 Task: Search one way flight ticket for 5 adults, 2 children, 1 infant in seat and 2 infants on lap in economy from Monterey: Monterey Regional Airport (was Monterey Peninsula Airport) to Wilmington: Wilmington International Airport on 8-6-2023. Choice of flights is Royal air maroc. Number of bags: 2 carry on bags. Price is upto 72000. Outbound departure time preference is 17:30.
Action: Mouse moved to (320, 128)
Screenshot: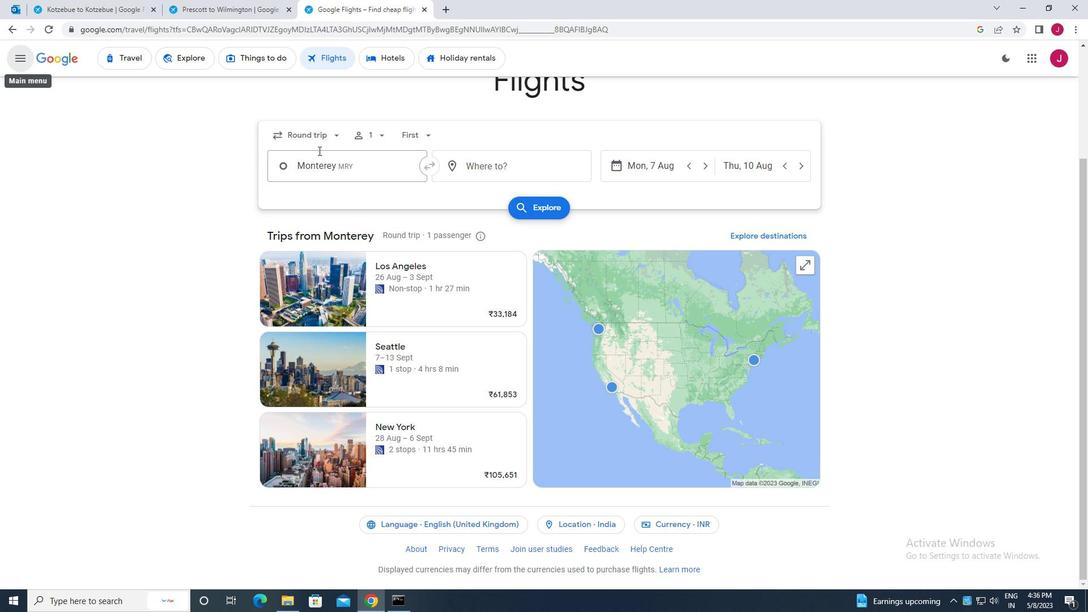 
Action: Mouse pressed left at (320, 128)
Screenshot: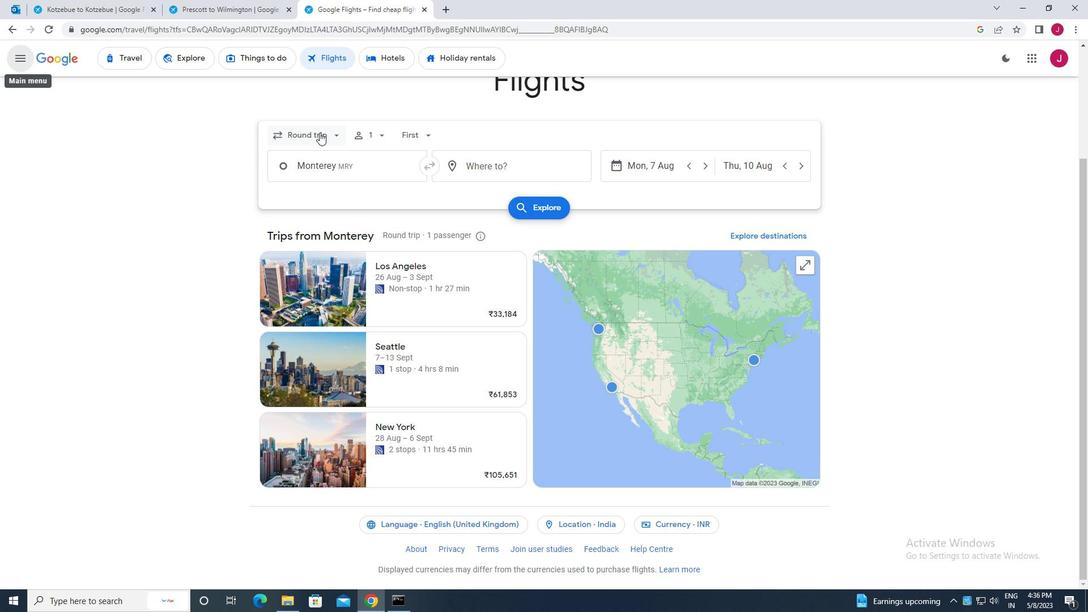 
Action: Mouse moved to (330, 183)
Screenshot: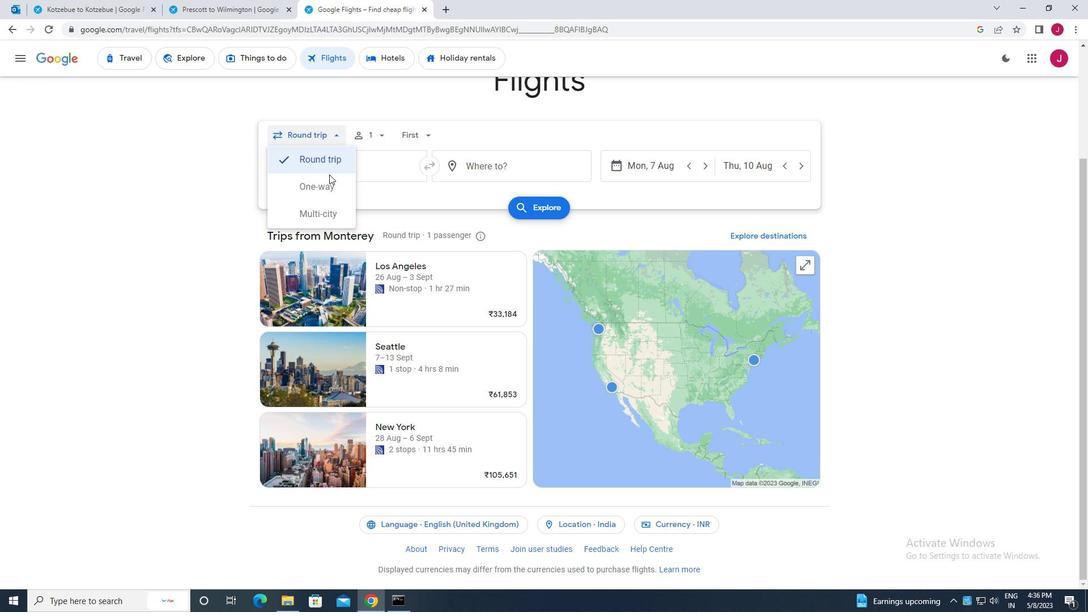 
Action: Mouse pressed left at (330, 183)
Screenshot: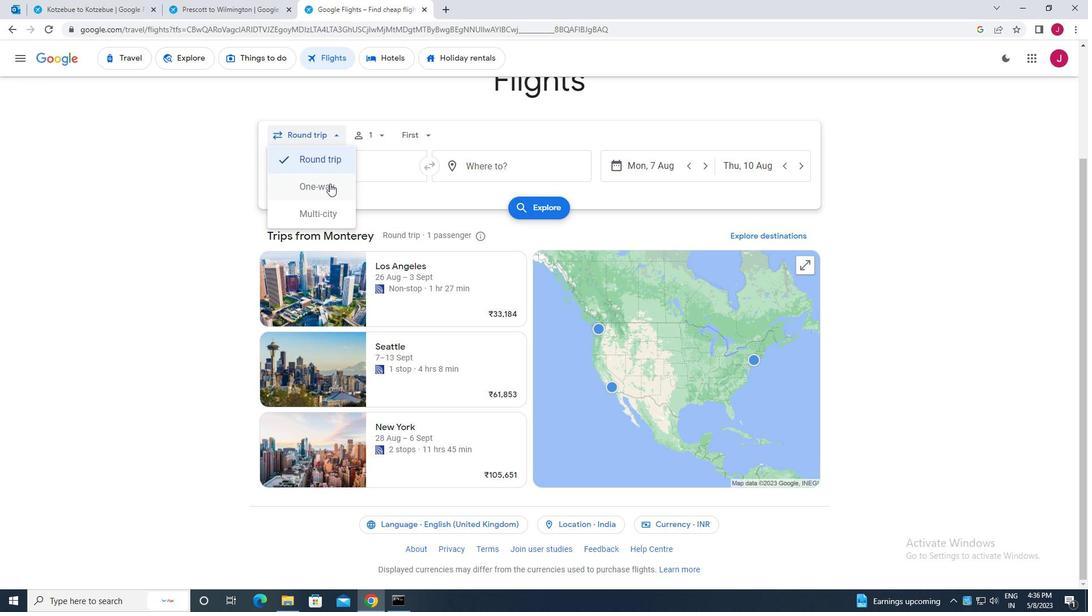 
Action: Mouse moved to (375, 136)
Screenshot: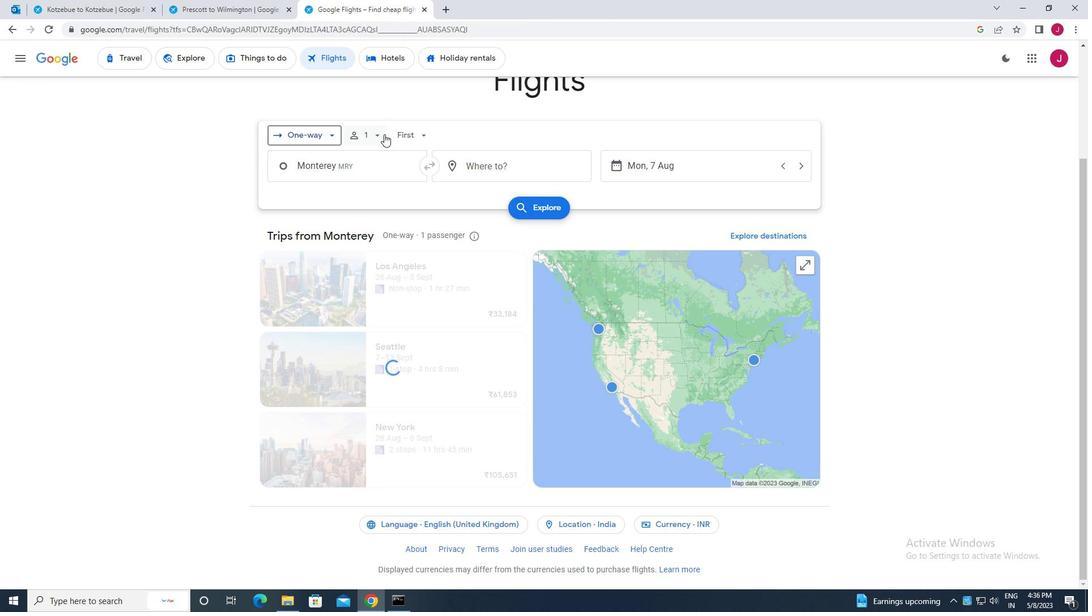 
Action: Mouse pressed left at (375, 136)
Screenshot: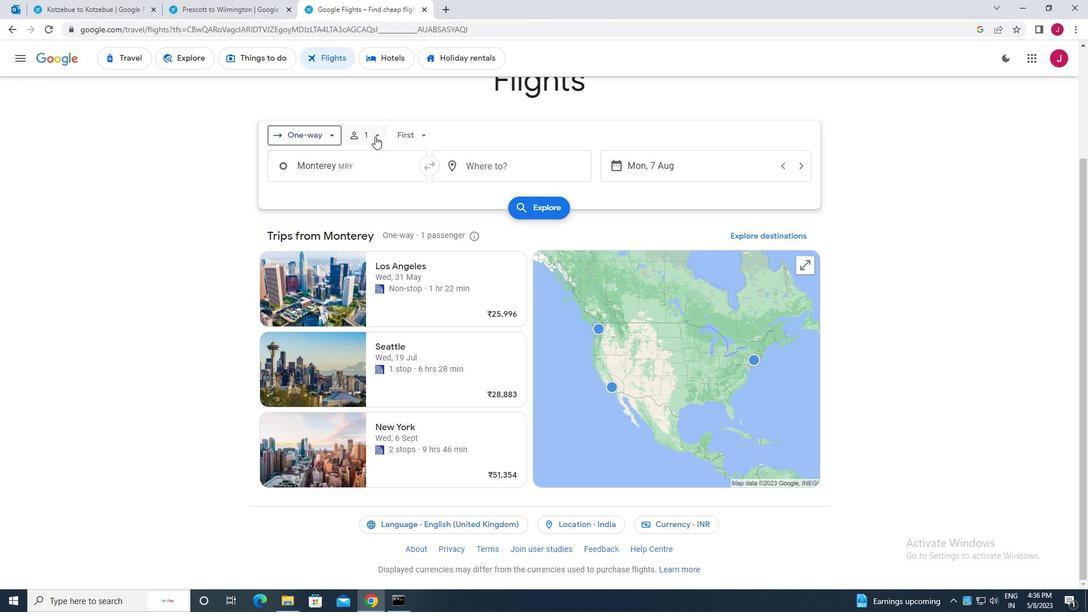 
Action: Mouse moved to (461, 162)
Screenshot: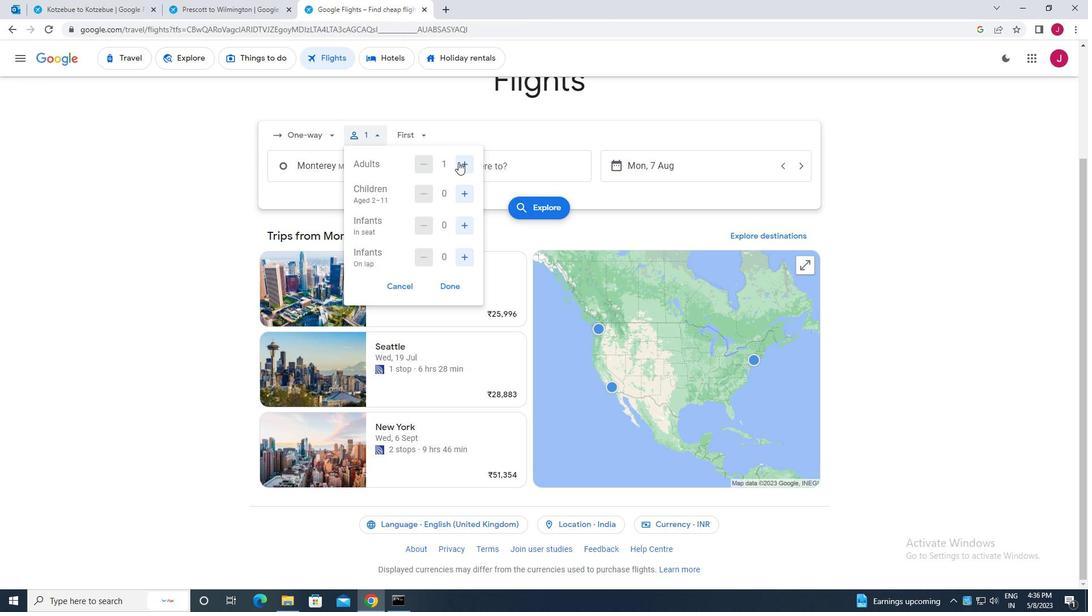 
Action: Mouse pressed left at (461, 162)
Screenshot: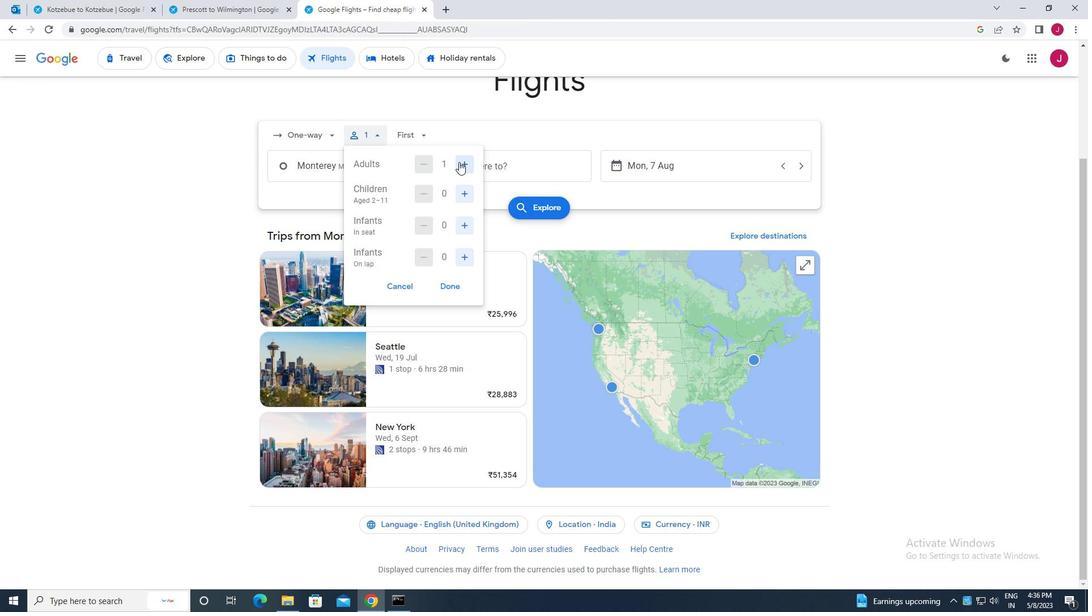 
Action: Mouse pressed left at (461, 162)
Screenshot: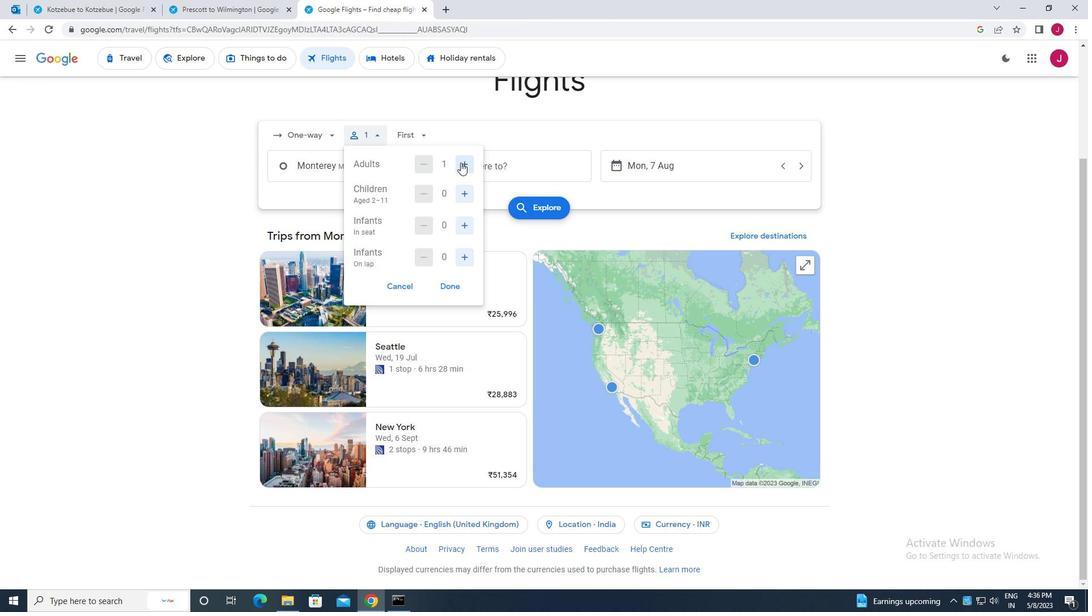 
Action: Mouse pressed left at (461, 162)
Screenshot: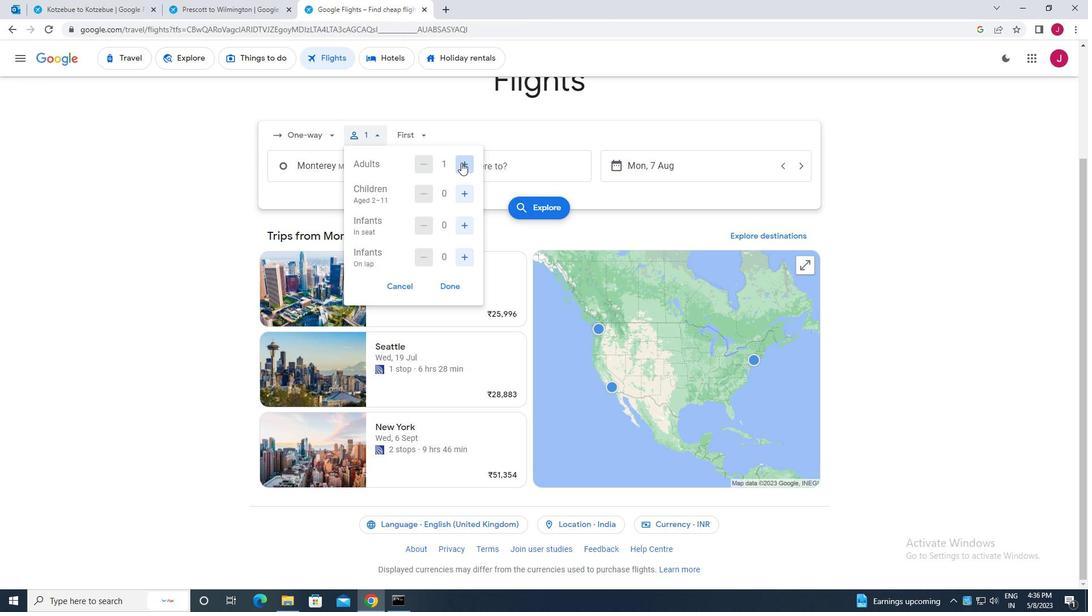 
Action: Mouse pressed left at (461, 162)
Screenshot: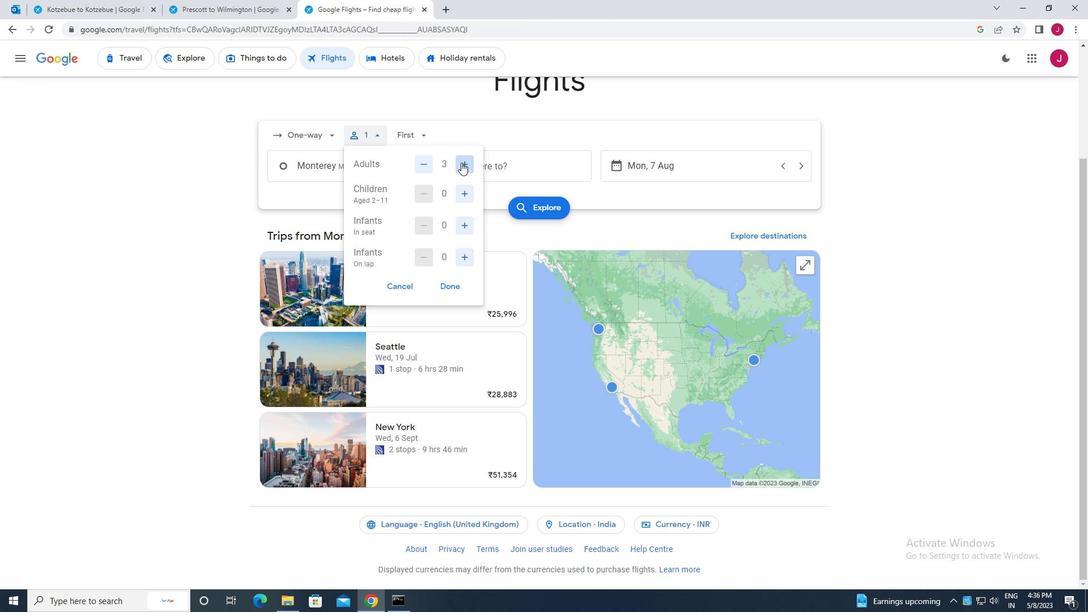 
Action: Mouse moved to (465, 196)
Screenshot: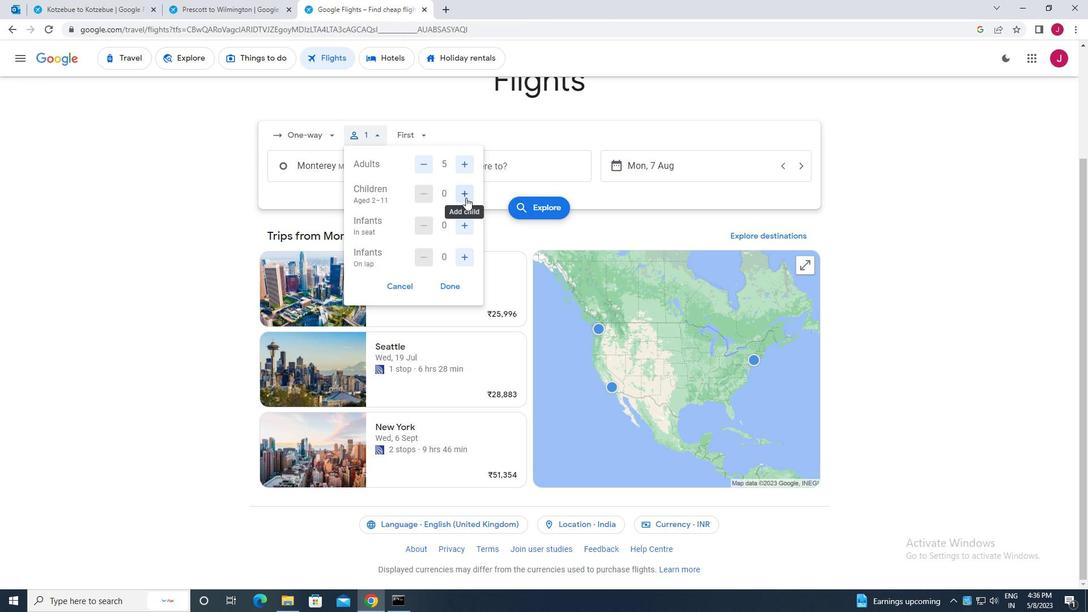 
Action: Mouse pressed left at (465, 196)
Screenshot: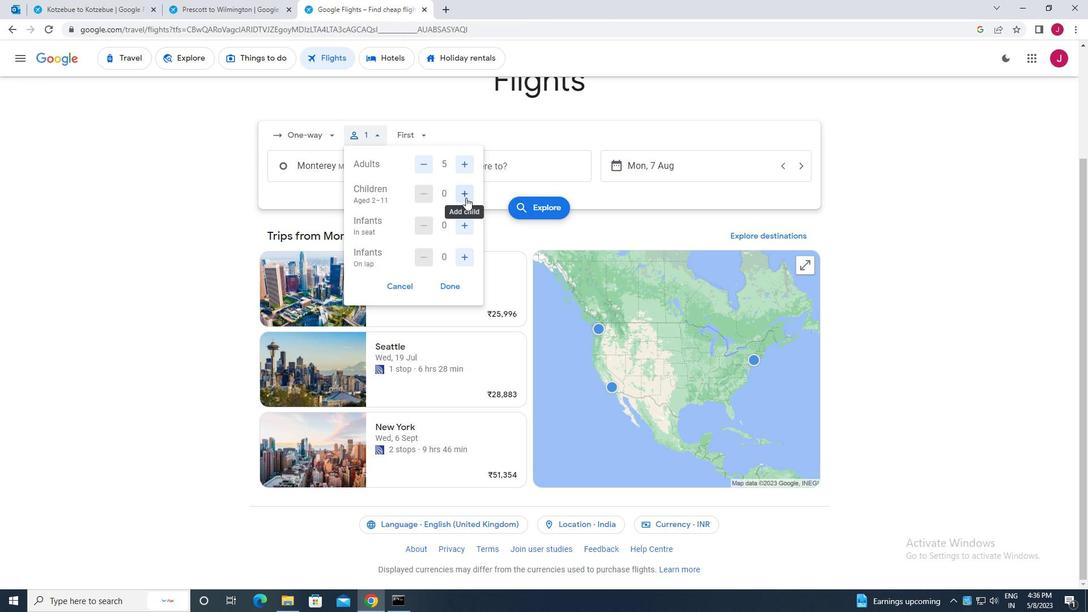 
Action: Mouse pressed left at (465, 196)
Screenshot: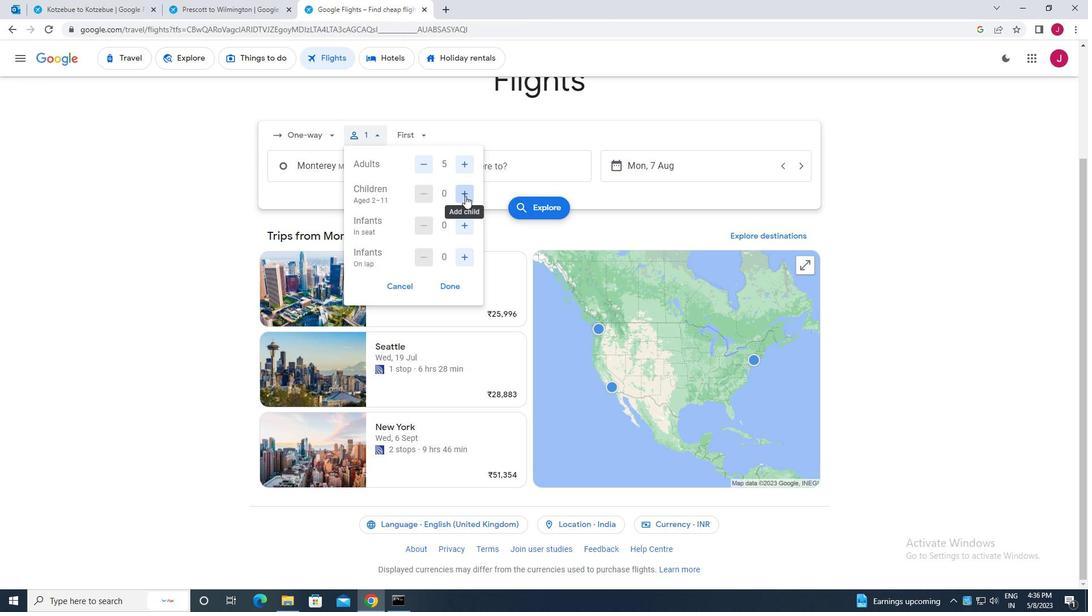 
Action: Mouse moved to (466, 224)
Screenshot: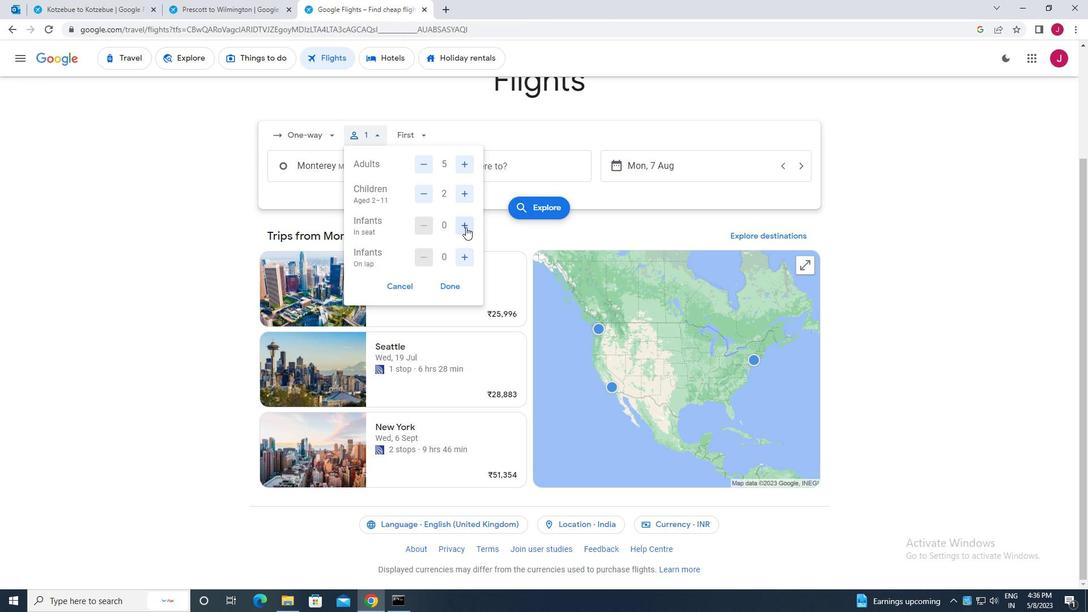 
Action: Mouse pressed left at (466, 224)
Screenshot: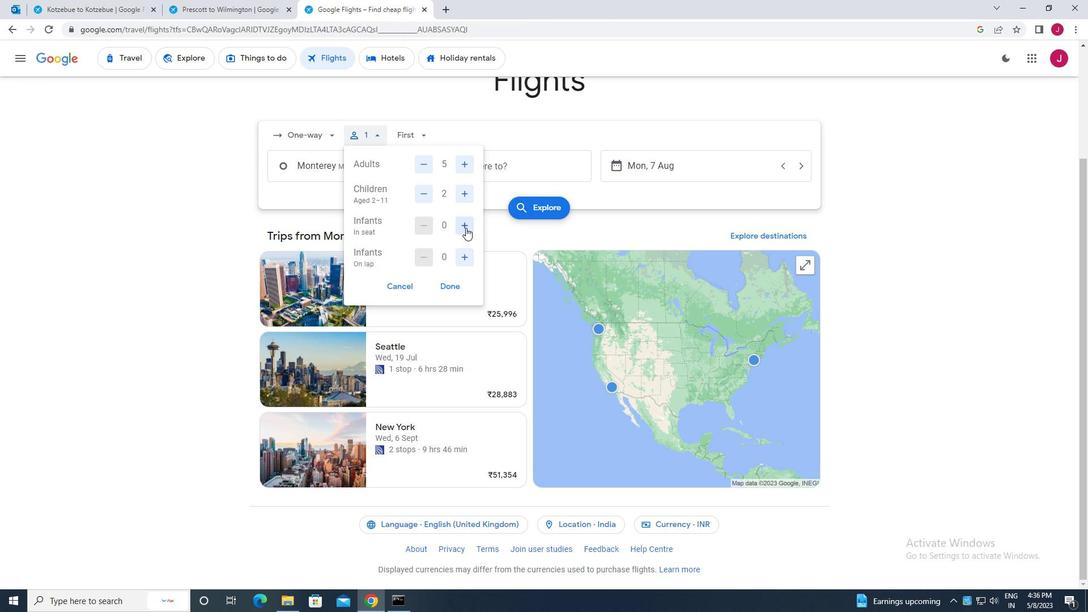 
Action: Mouse moved to (465, 256)
Screenshot: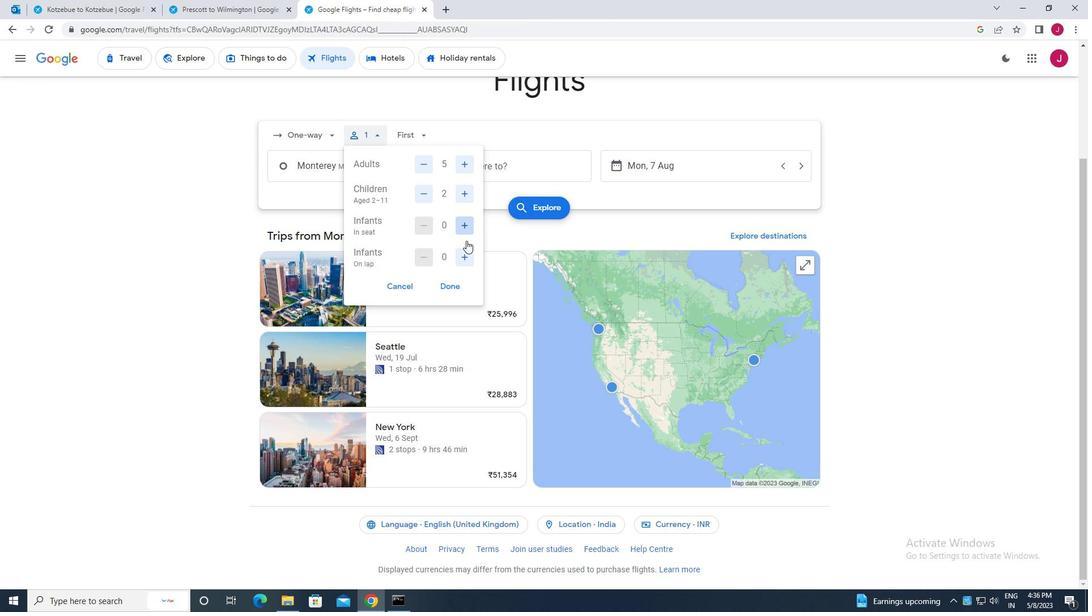
Action: Mouse pressed left at (465, 256)
Screenshot: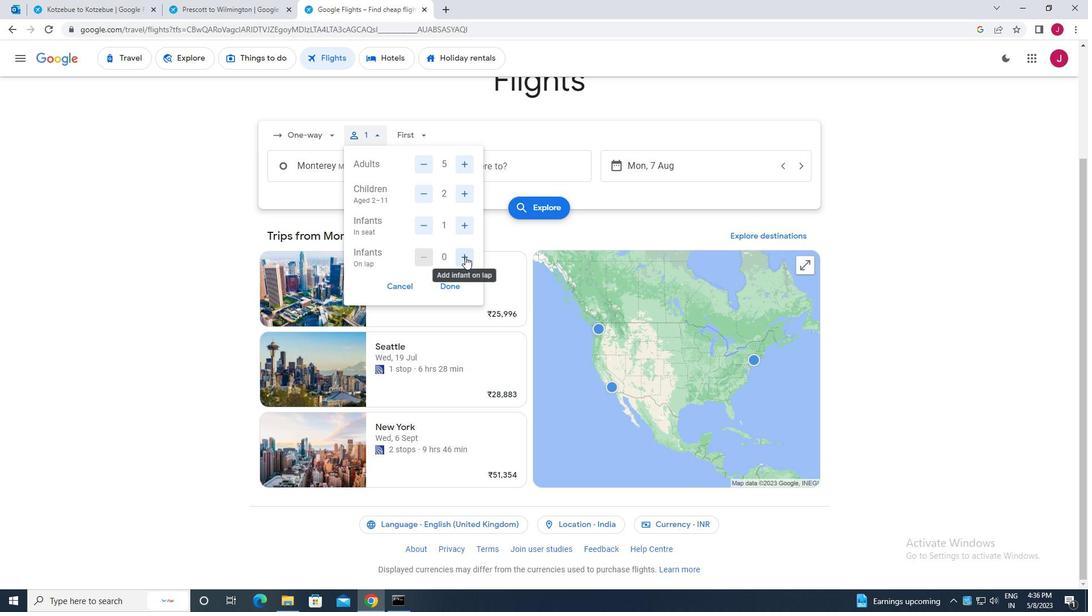 
Action: Mouse pressed left at (465, 256)
Screenshot: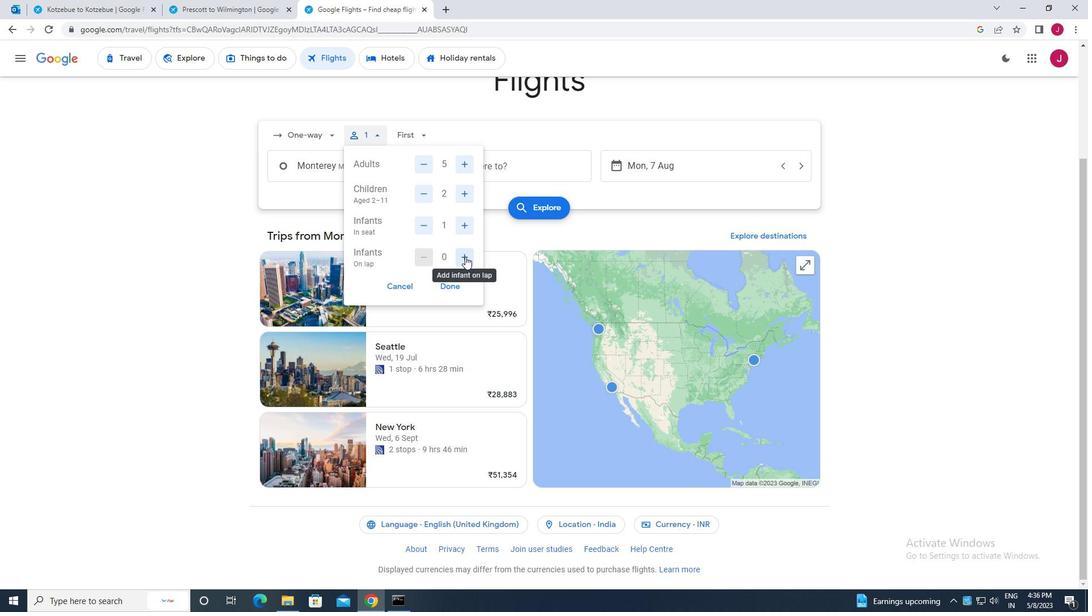 
Action: Mouse moved to (422, 254)
Screenshot: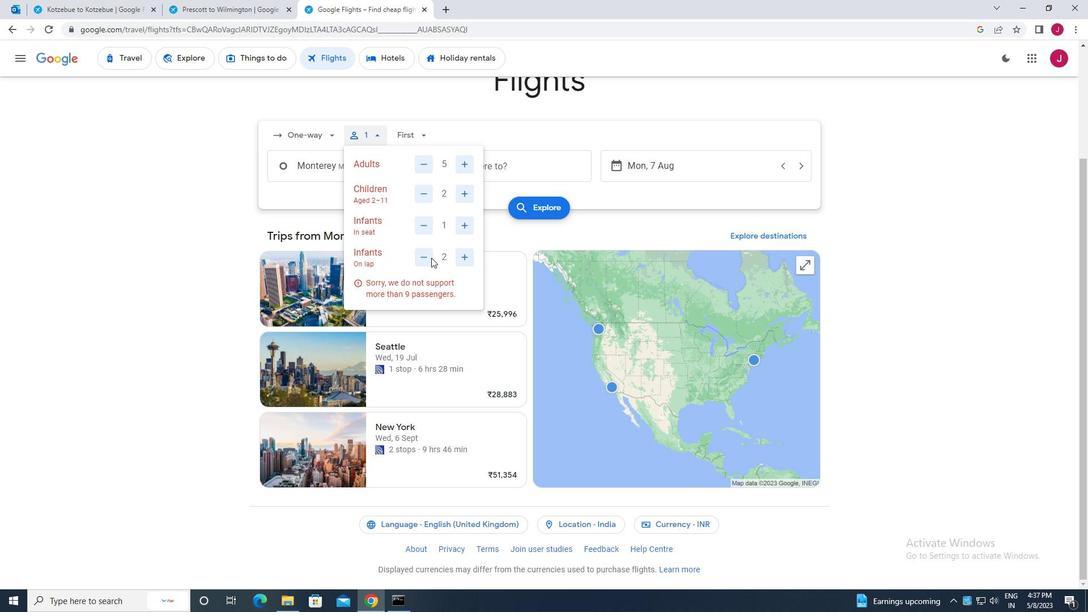 
Action: Mouse pressed left at (422, 254)
Screenshot: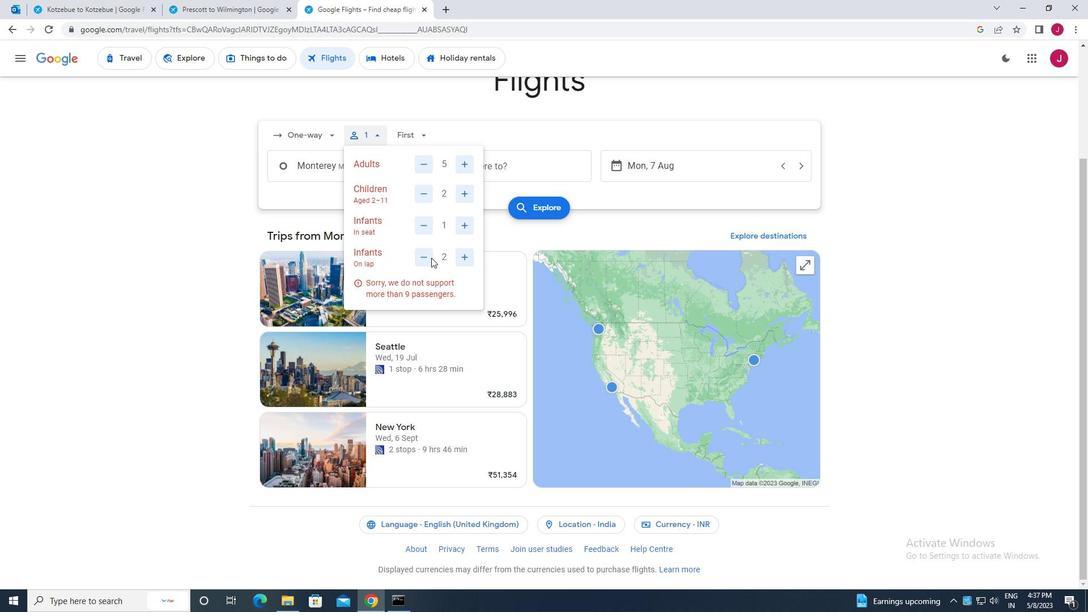 
Action: Mouse moved to (447, 284)
Screenshot: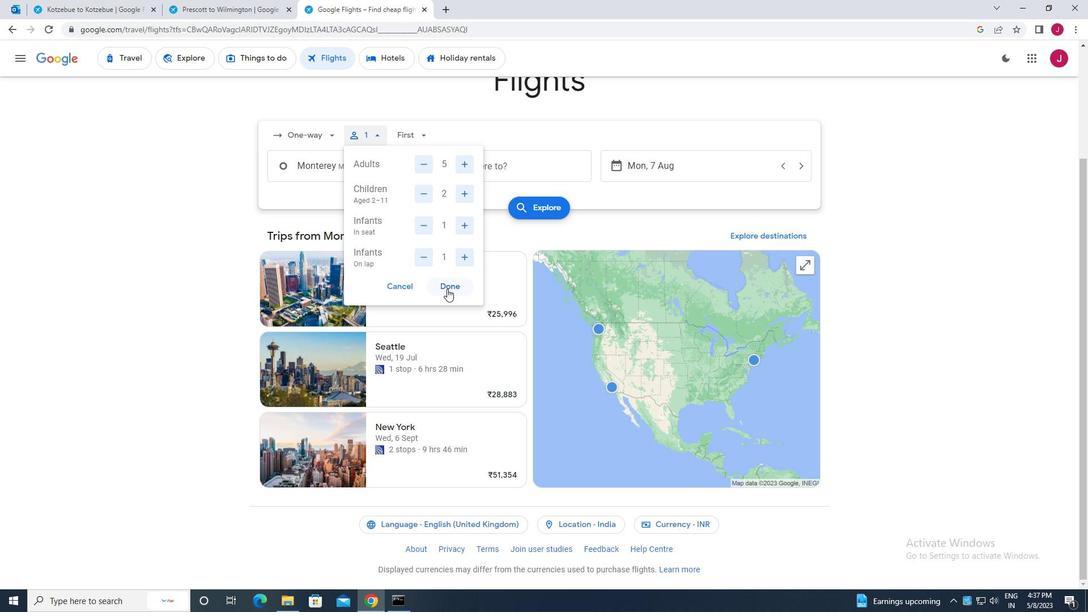 
Action: Mouse pressed left at (447, 284)
Screenshot: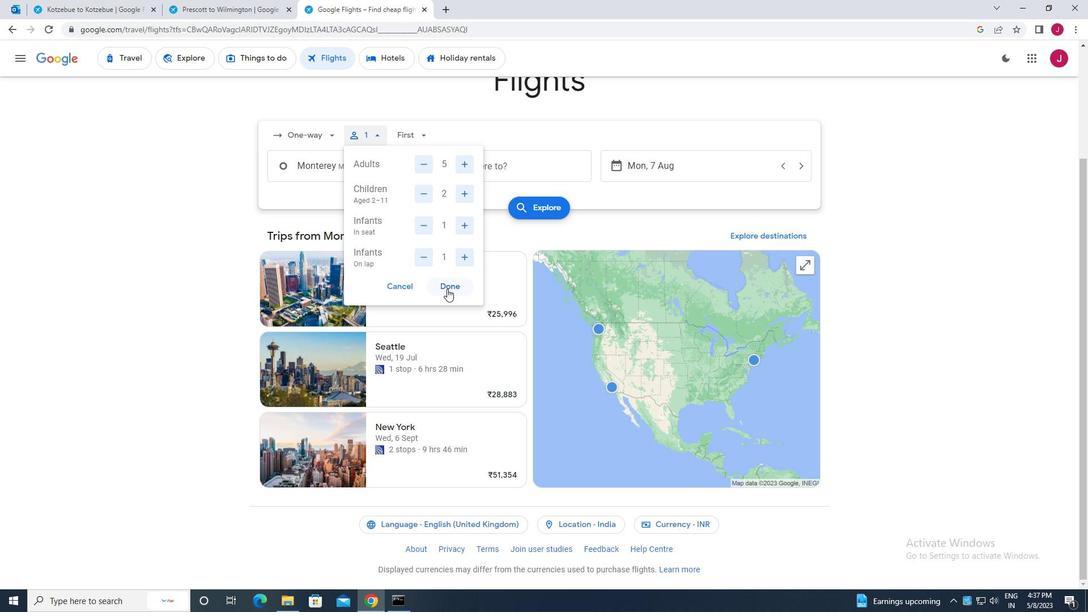 
Action: Mouse moved to (415, 135)
Screenshot: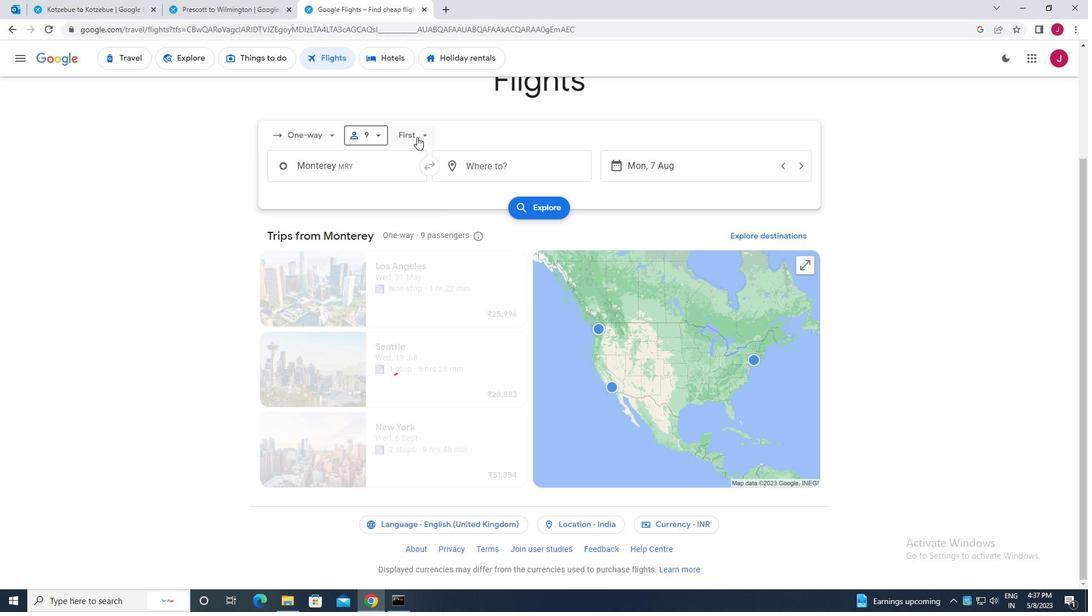 
Action: Mouse pressed left at (415, 135)
Screenshot: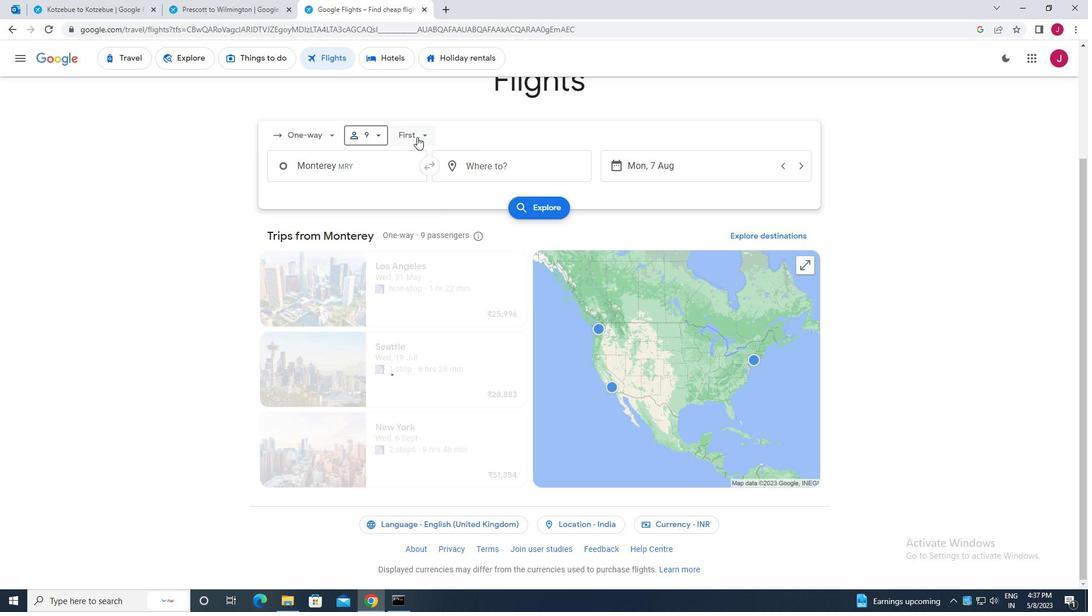 
Action: Mouse moved to (440, 158)
Screenshot: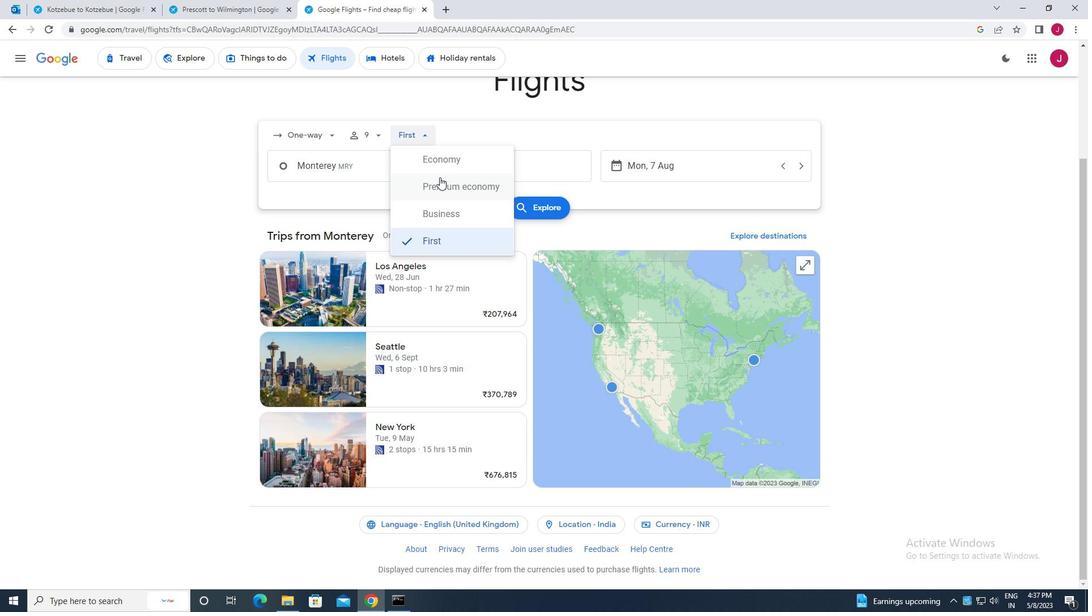 
Action: Mouse pressed left at (440, 158)
Screenshot: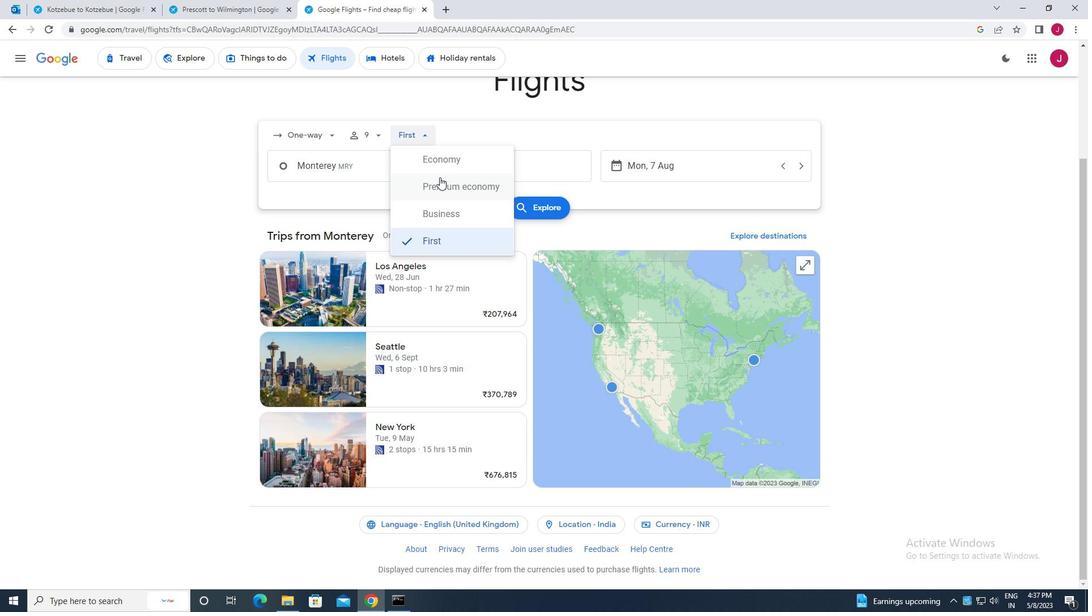 
Action: Mouse moved to (372, 167)
Screenshot: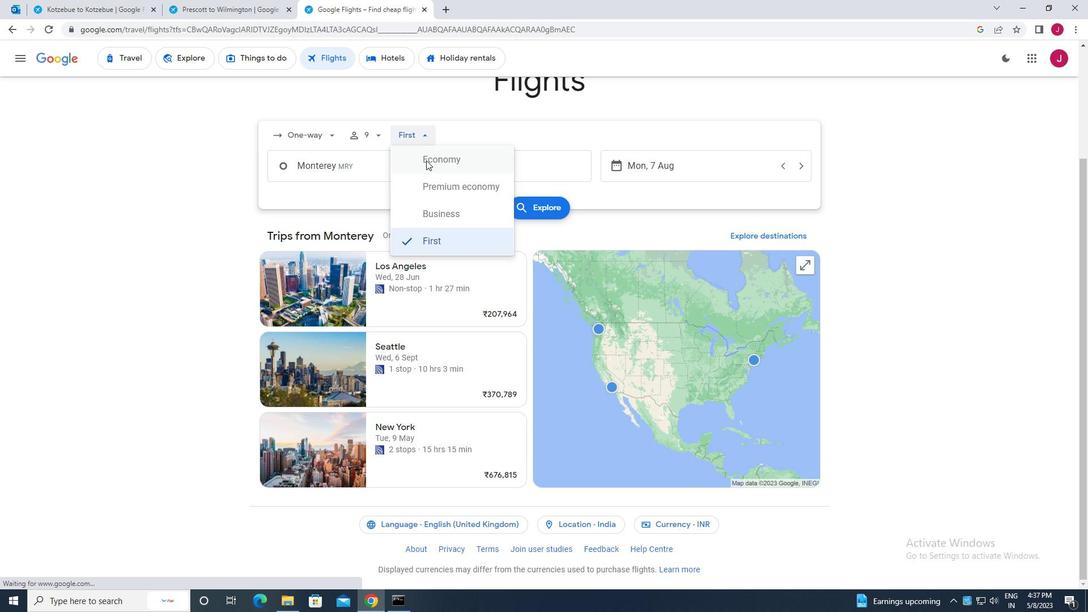 
Action: Mouse pressed left at (372, 167)
Screenshot: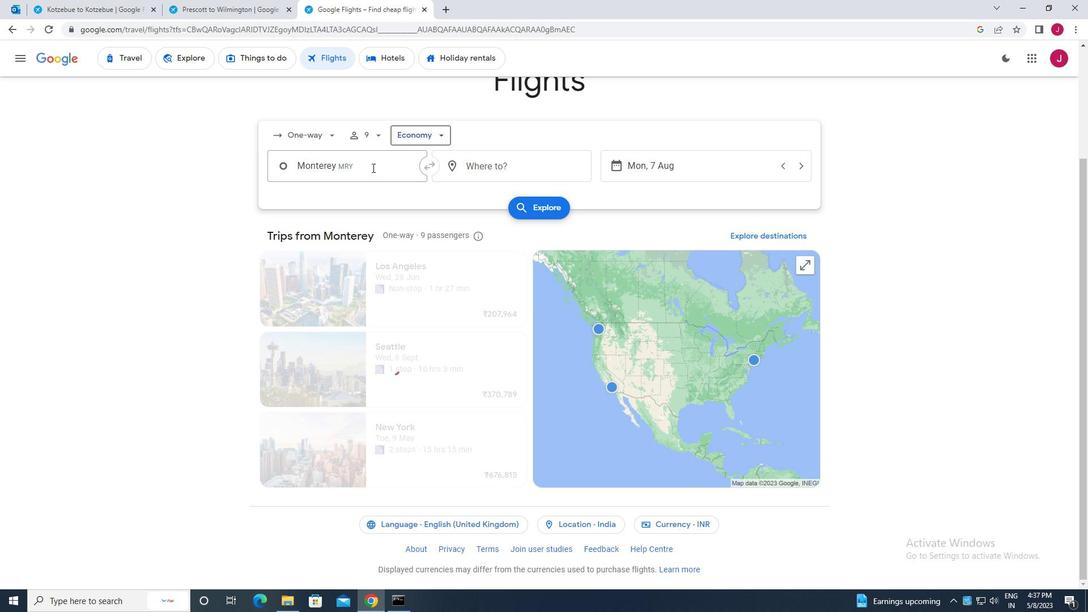 
Action: Mouse moved to (370, 167)
Screenshot: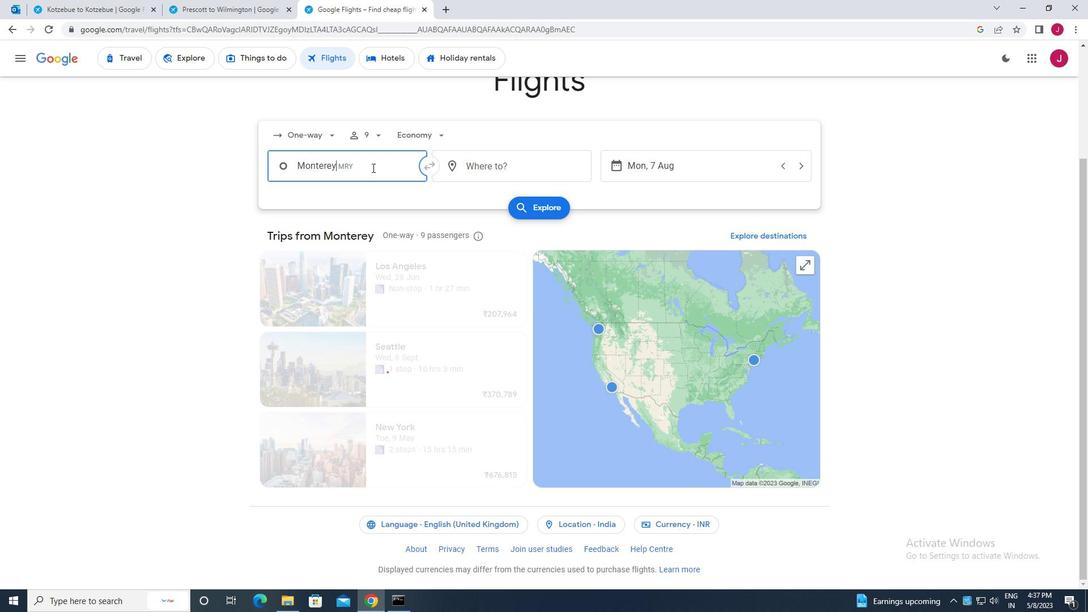 
Action: Key pressed moneter<Key.backspace><Key.backspace><Key.backspace><Key.backspace>ter
Screenshot: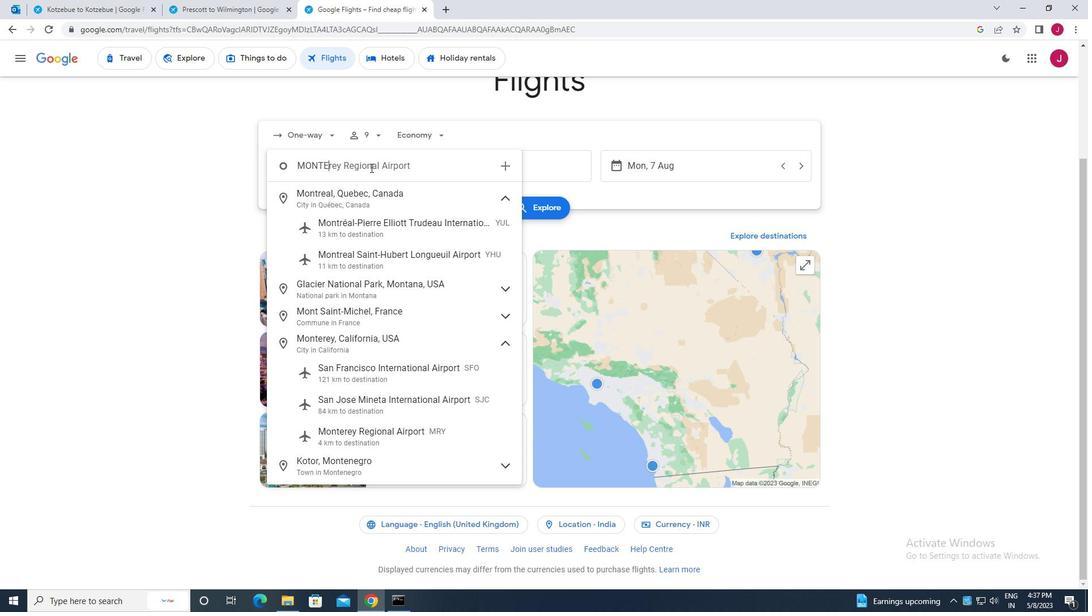 
Action: Mouse moved to (387, 286)
Screenshot: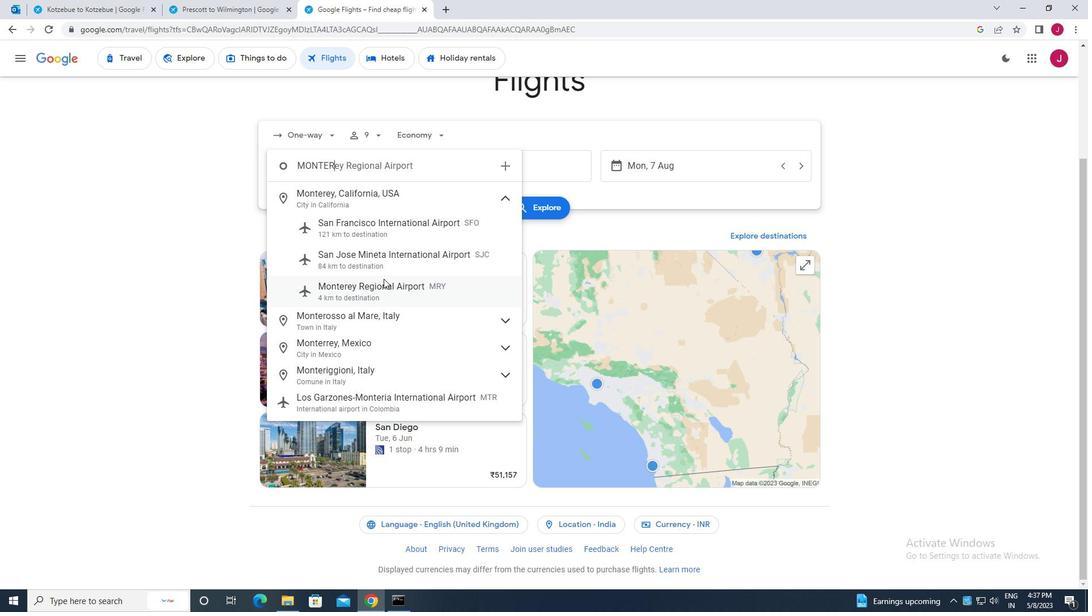 
Action: Mouse pressed left at (387, 286)
Screenshot: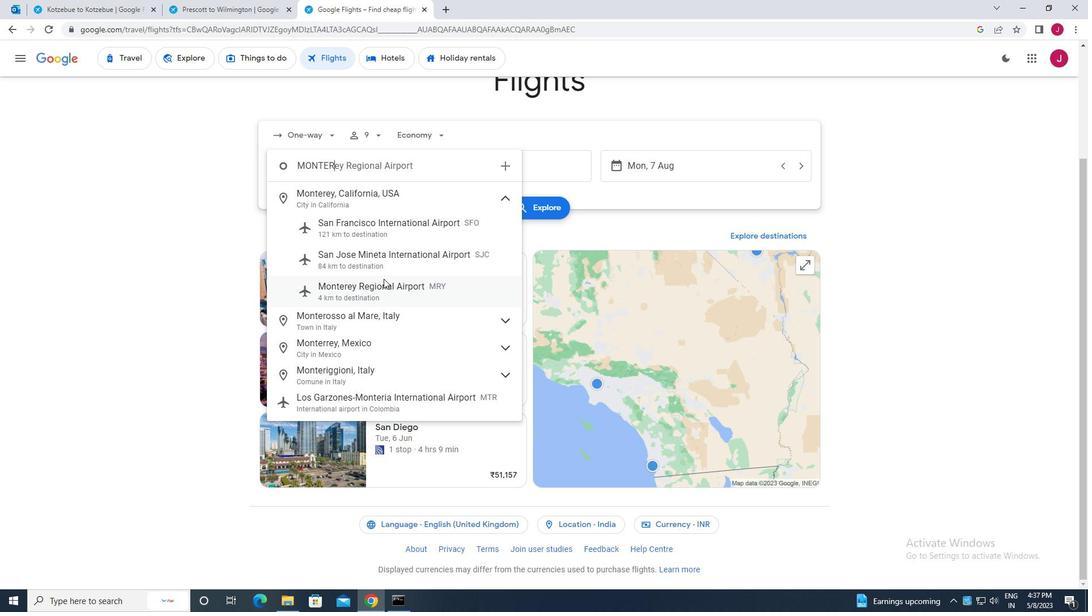 
Action: Mouse moved to (529, 165)
Screenshot: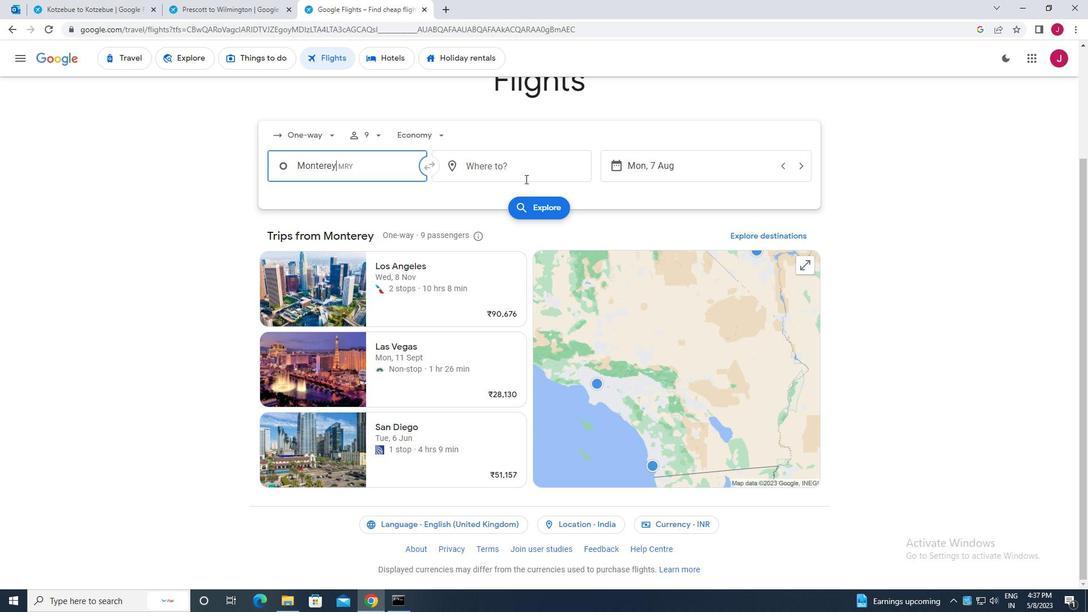 
Action: Mouse pressed left at (529, 165)
Screenshot: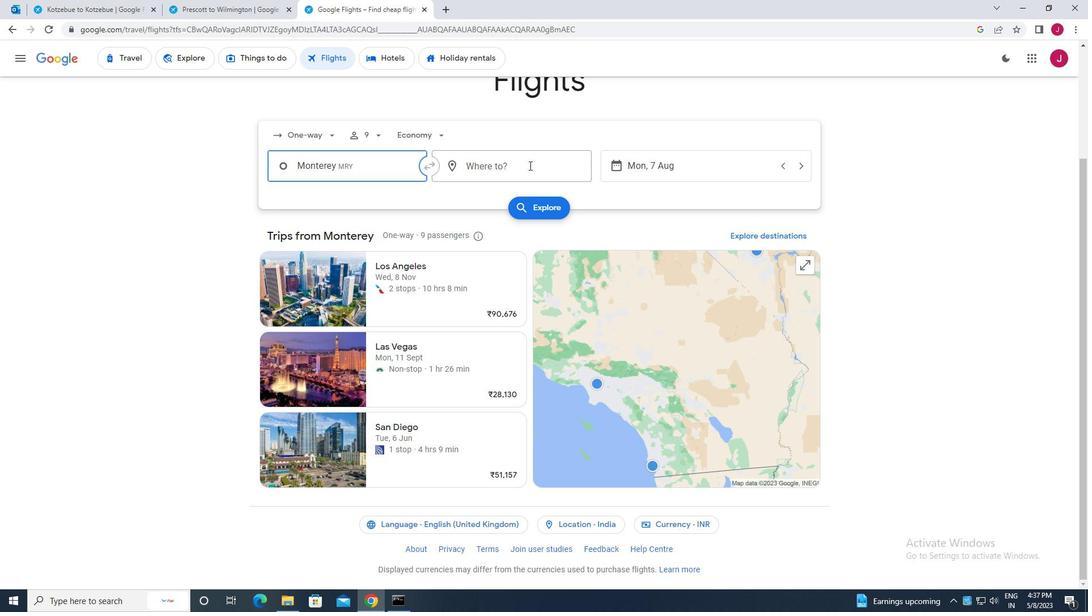 
Action: Key pressed wilm
Screenshot: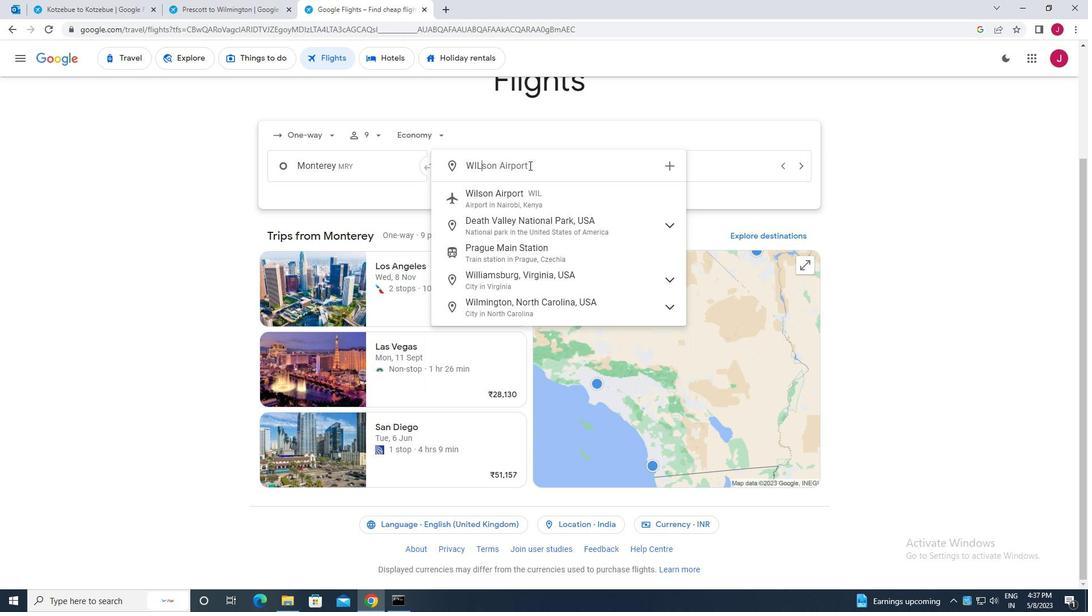 
Action: Mouse moved to (571, 225)
Screenshot: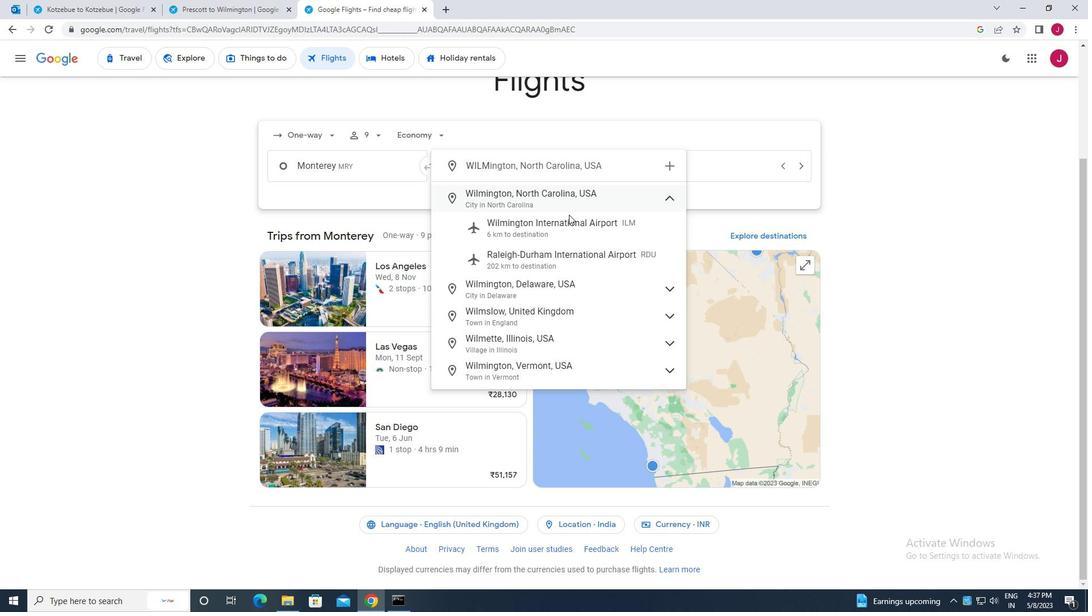 
Action: Mouse pressed left at (571, 225)
Screenshot: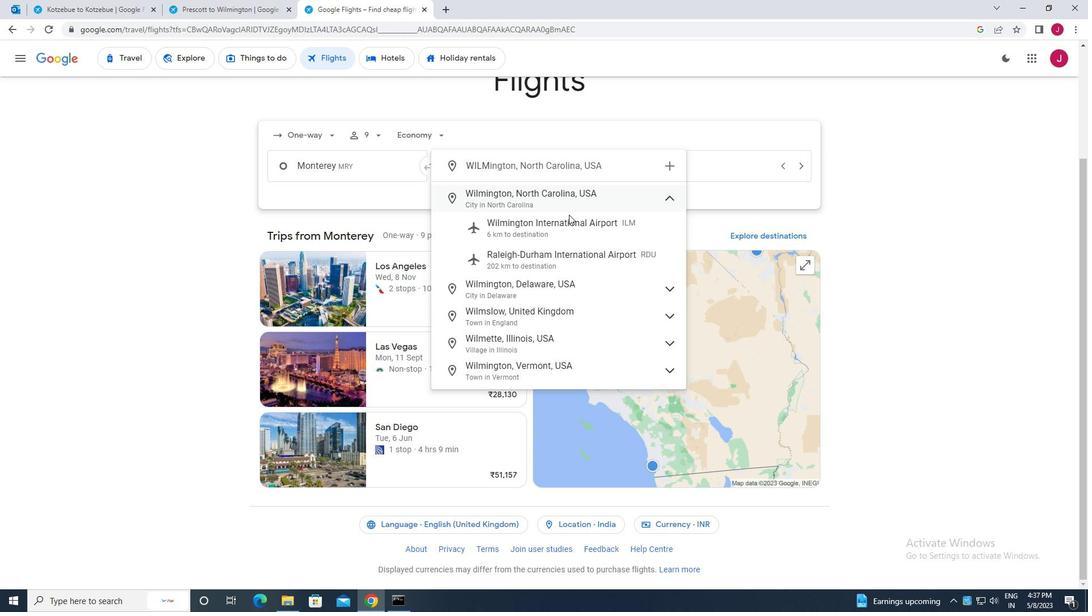 
Action: Mouse moved to (656, 170)
Screenshot: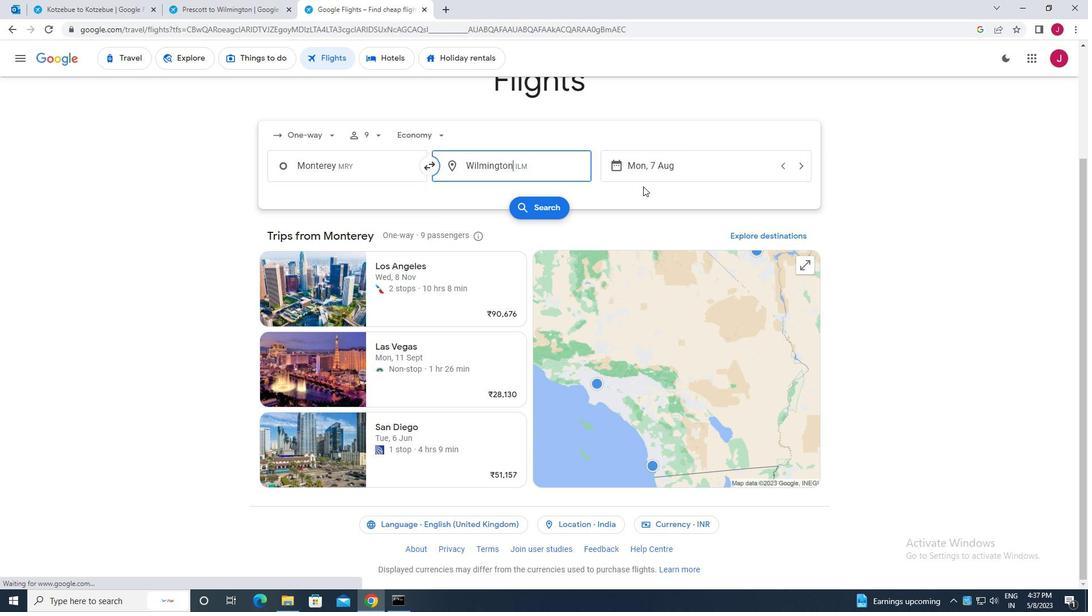 
Action: Mouse pressed left at (656, 170)
Screenshot: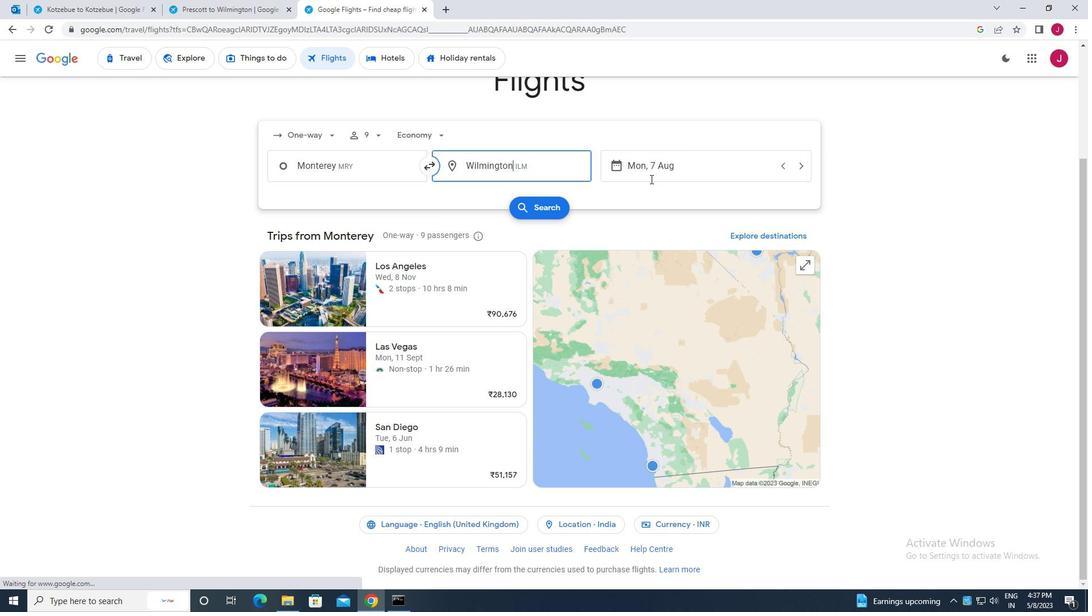 
Action: Mouse moved to (412, 284)
Screenshot: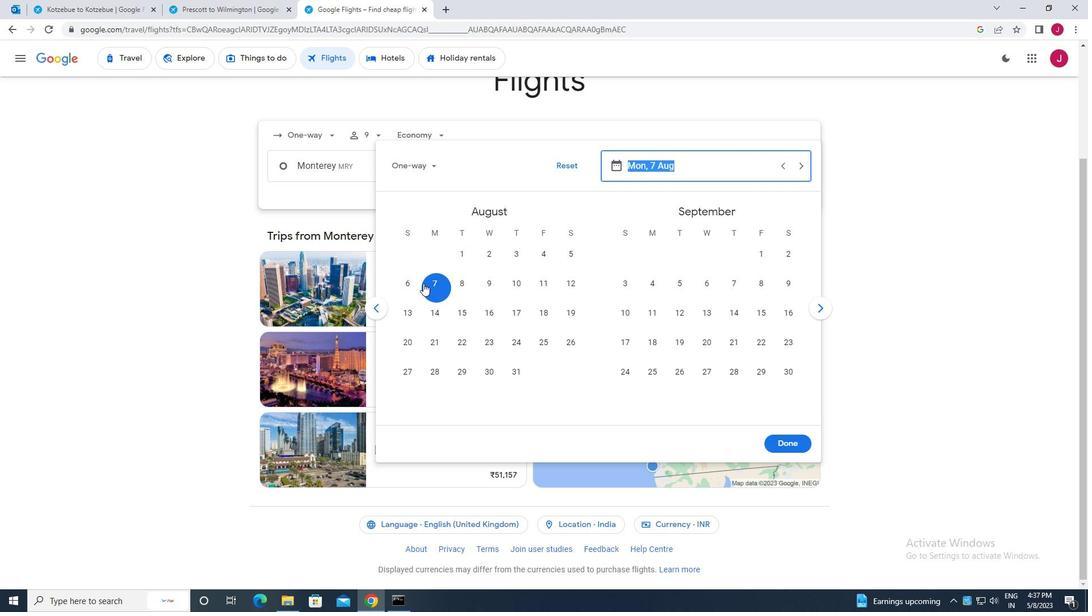 
Action: Mouse pressed left at (412, 284)
Screenshot: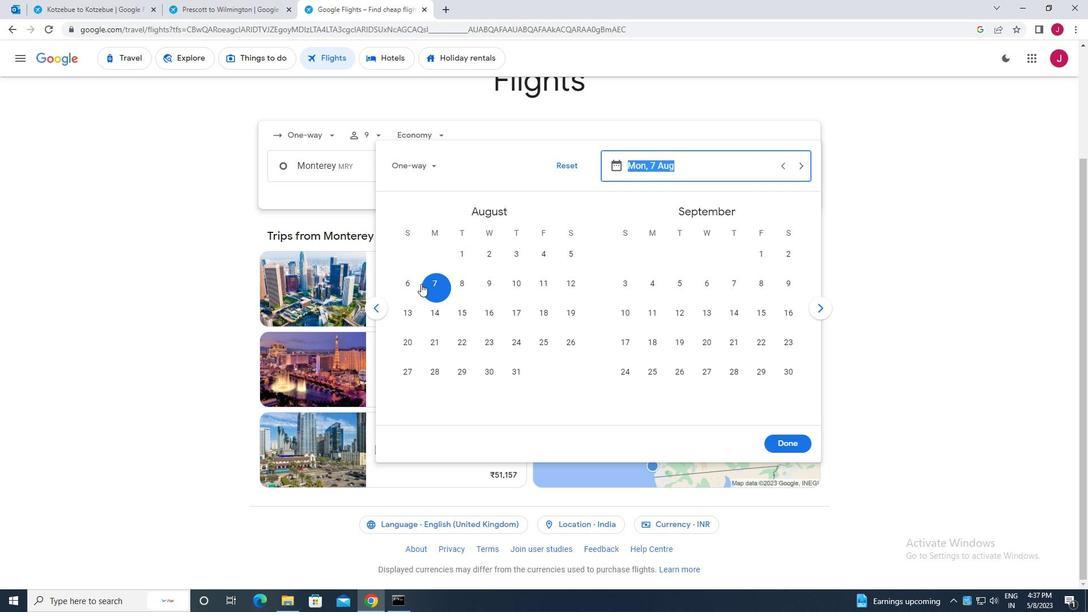 
Action: Mouse moved to (784, 445)
Screenshot: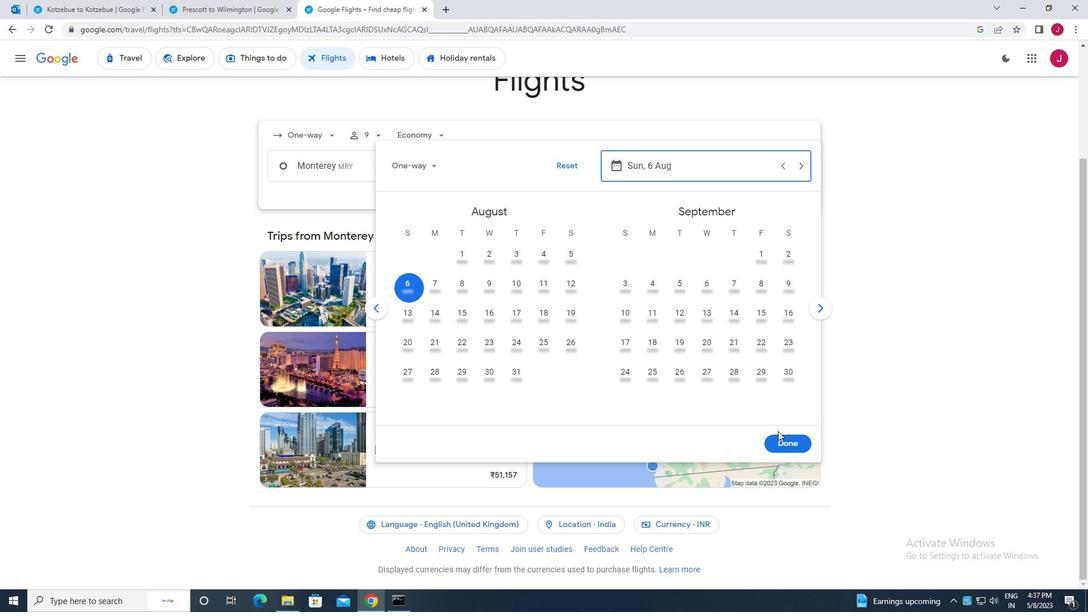 
Action: Mouse pressed left at (784, 445)
Screenshot: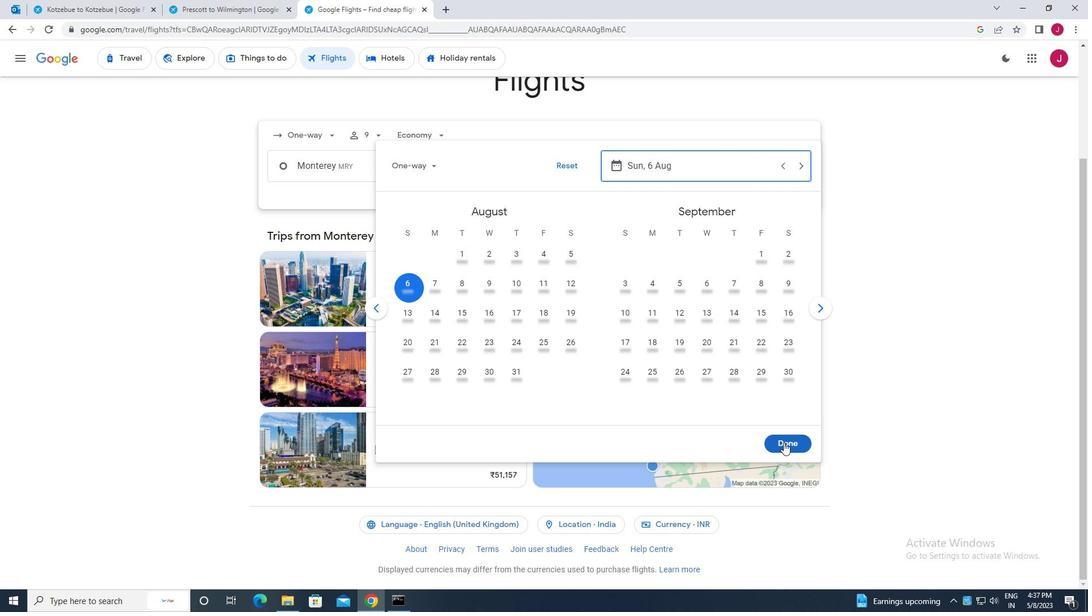 
Action: Mouse moved to (544, 208)
Screenshot: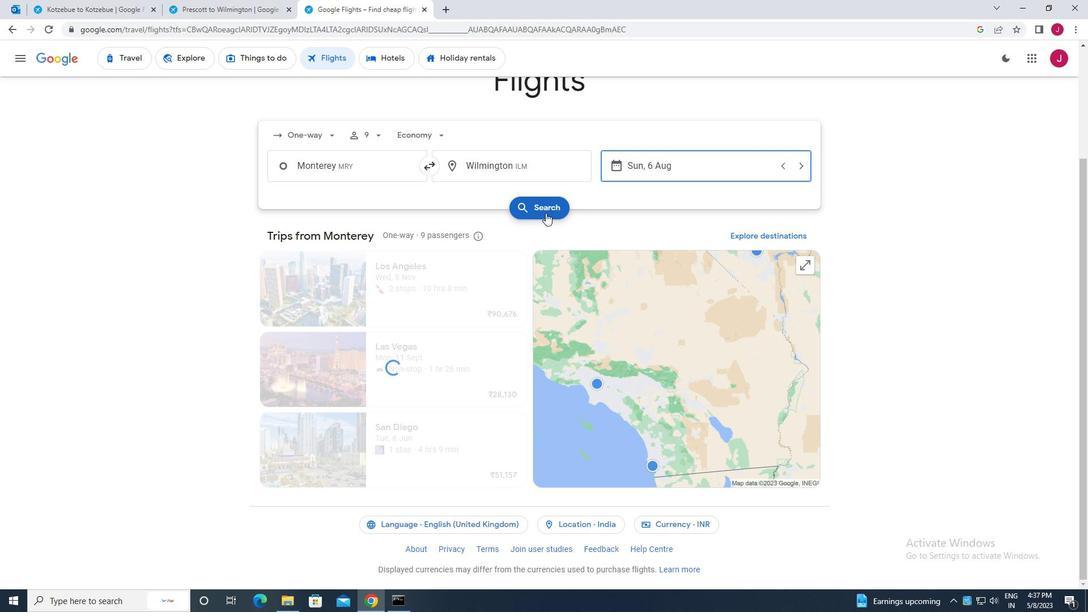 
Action: Mouse pressed left at (544, 208)
Screenshot: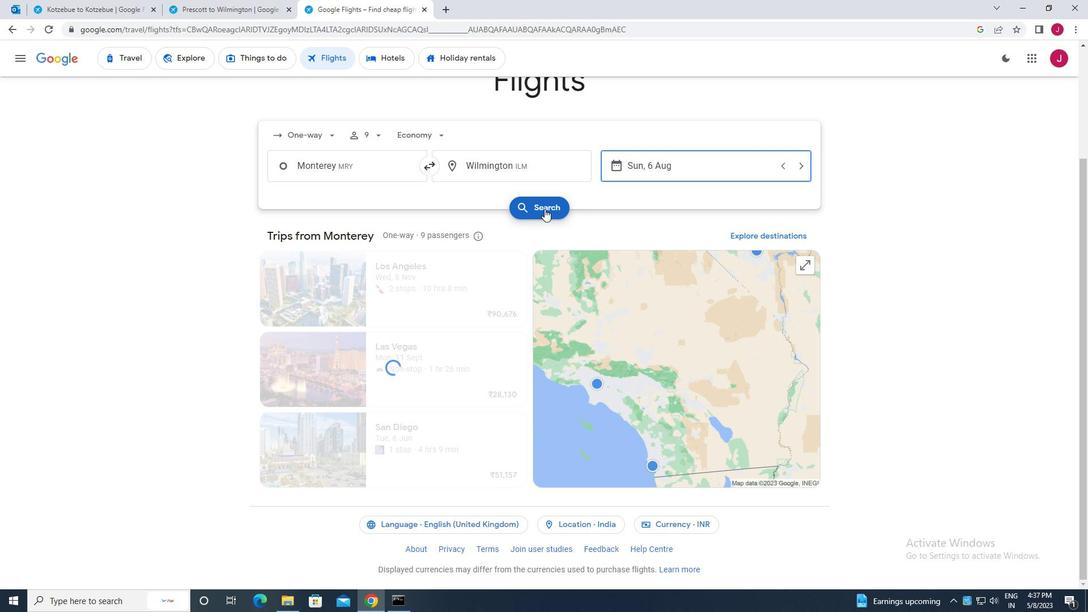 
Action: Mouse moved to (284, 162)
Screenshot: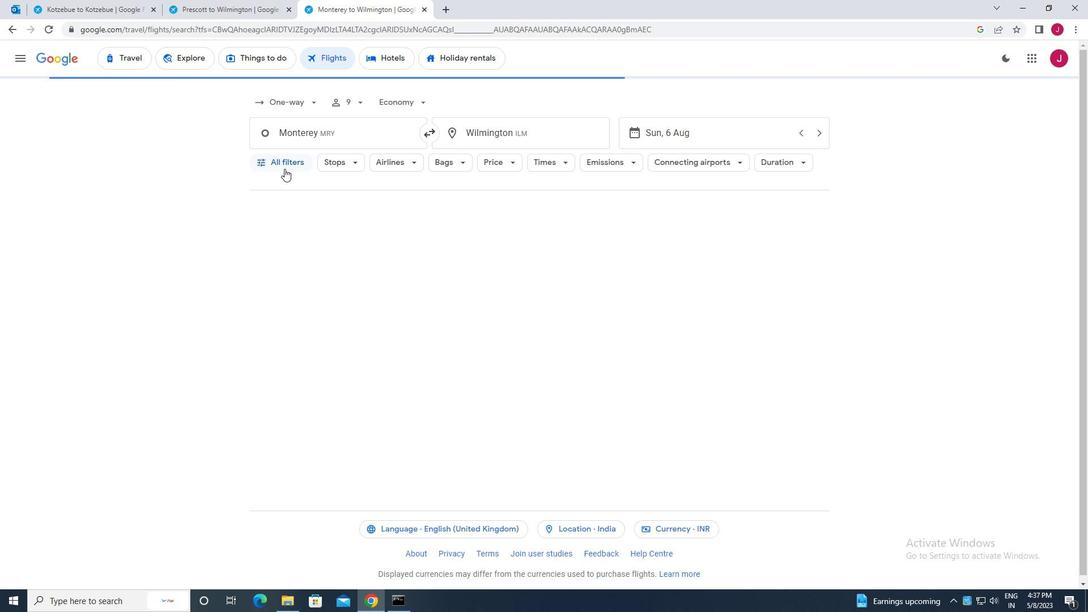 
Action: Mouse pressed left at (284, 162)
Screenshot: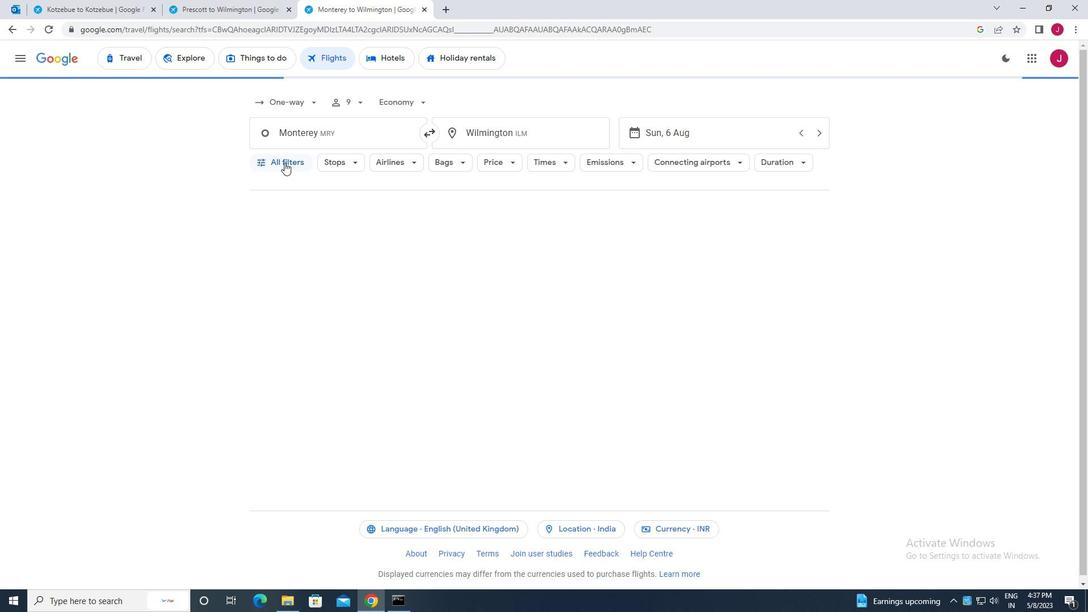
Action: Mouse moved to (328, 247)
Screenshot: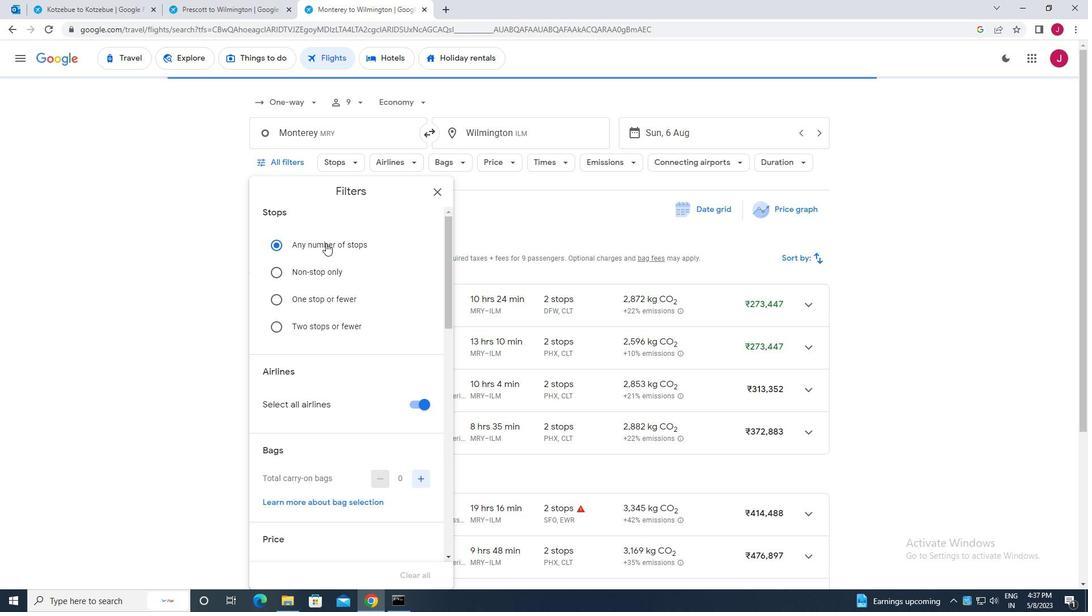 
Action: Mouse scrolled (328, 246) with delta (0, 0)
Screenshot: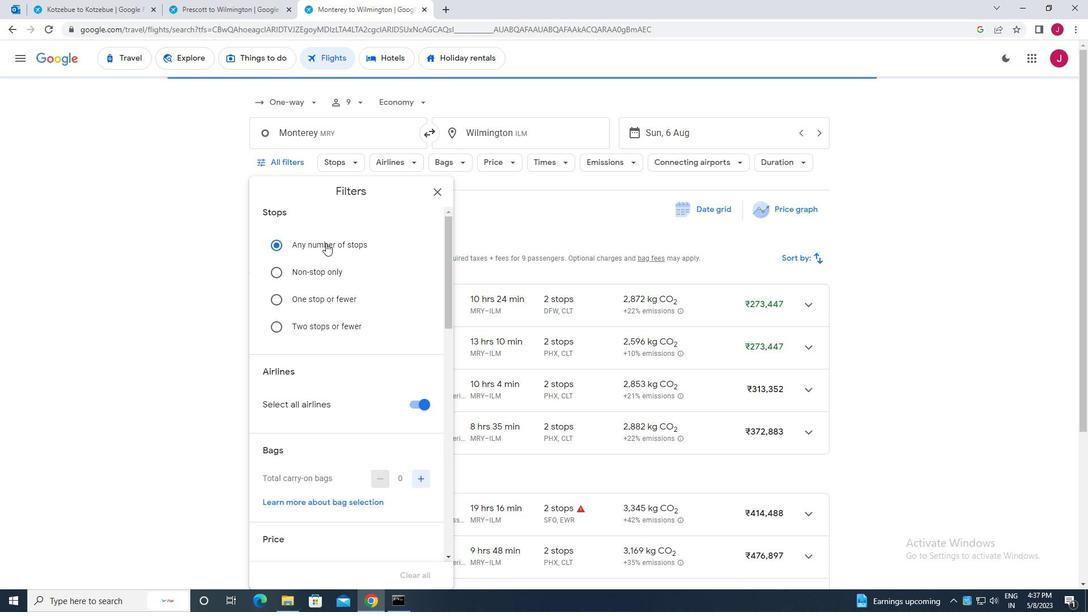 
Action: Mouse moved to (330, 247)
Screenshot: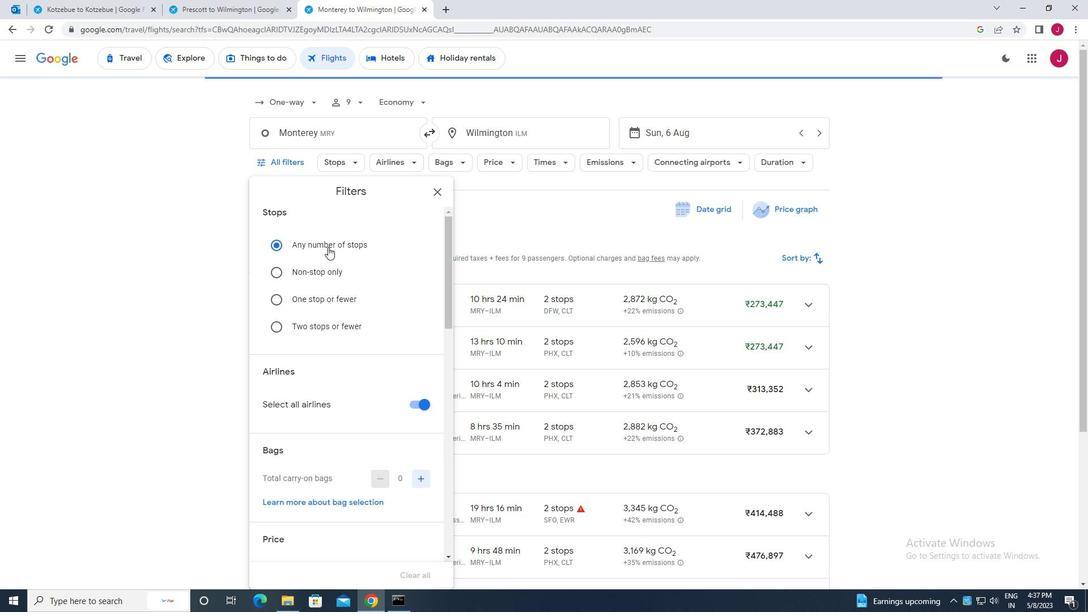 
Action: Mouse scrolled (330, 246) with delta (0, 0)
Screenshot: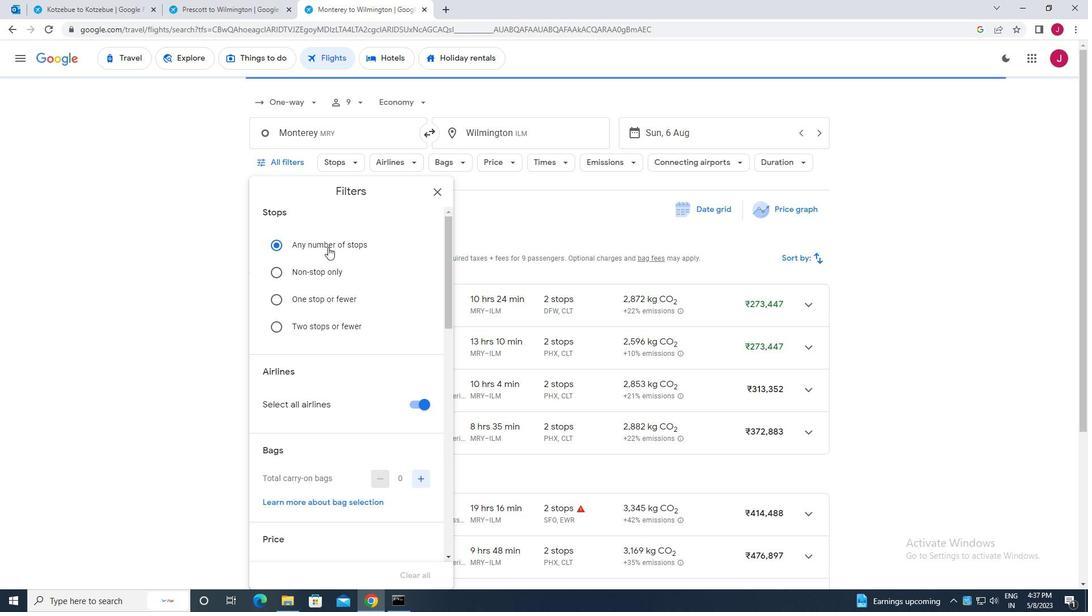 
Action: Mouse moved to (330, 247)
Screenshot: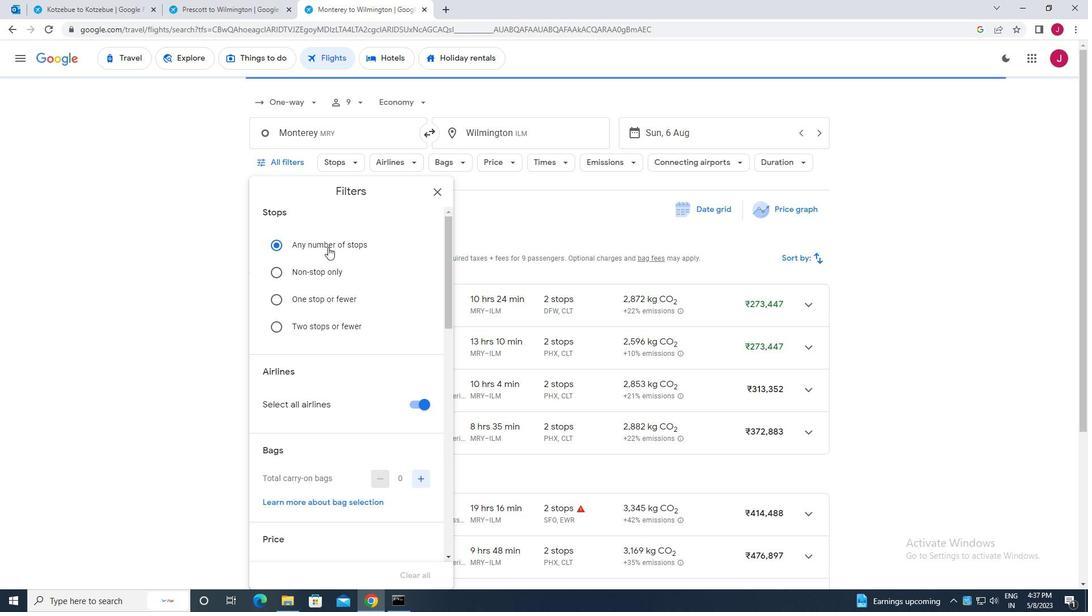
Action: Mouse scrolled (330, 246) with delta (0, 0)
Screenshot: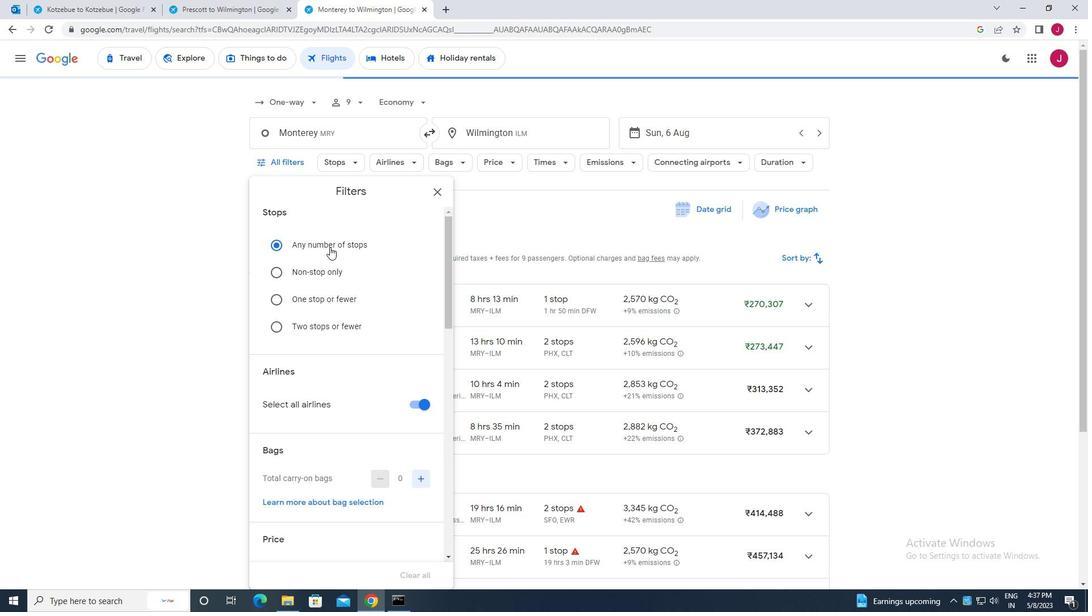
Action: Mouse moved to (412, 234)
Screenshot: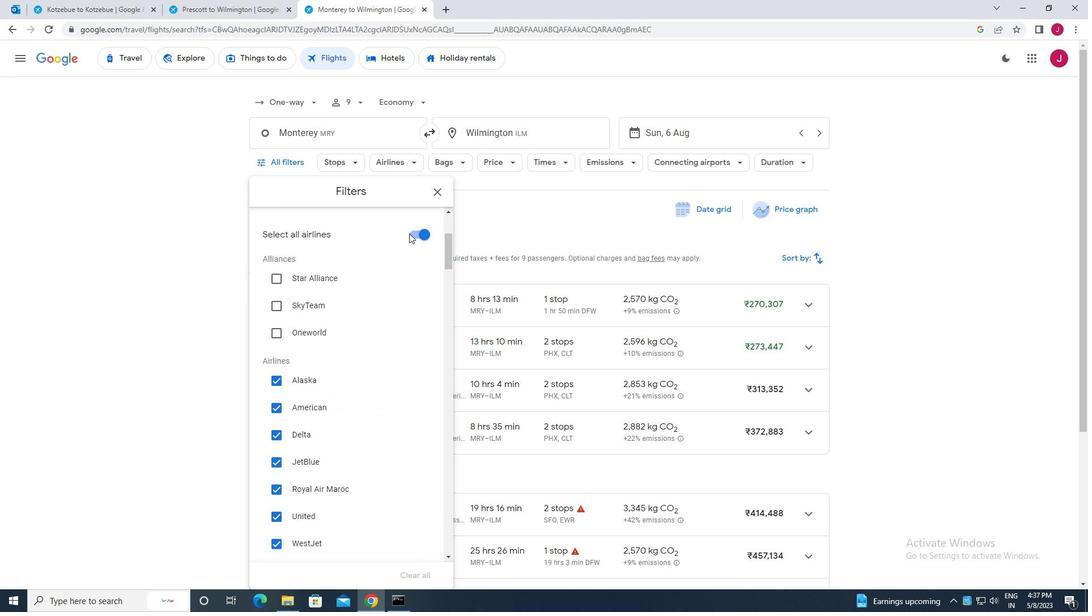 
Action: Mouse pressed left at (412, 234)
Screenshot: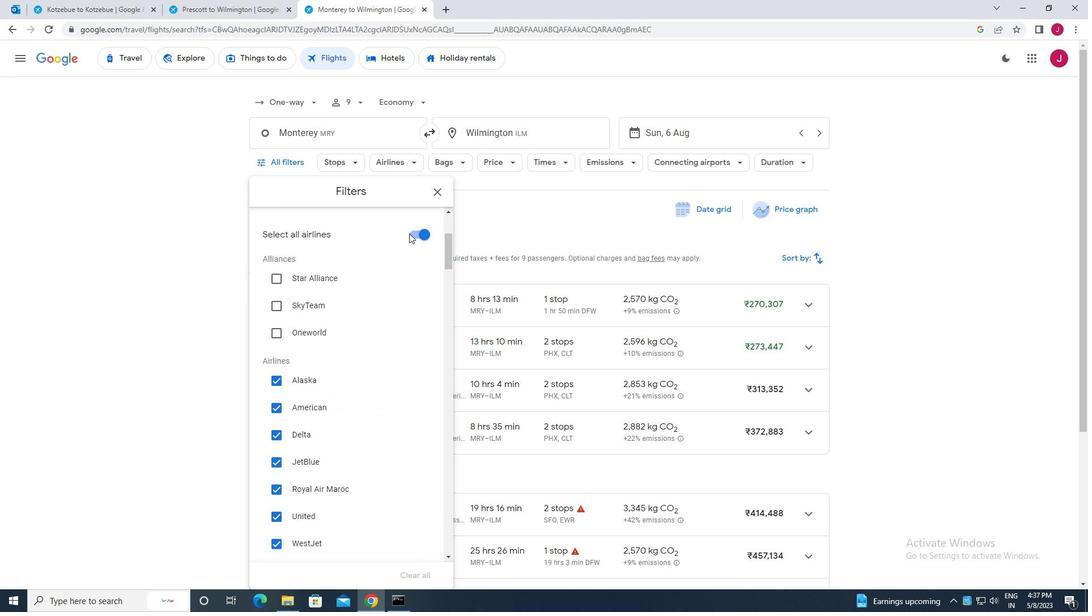 
Action: Mouse moved to (285, 318)
Screenshot: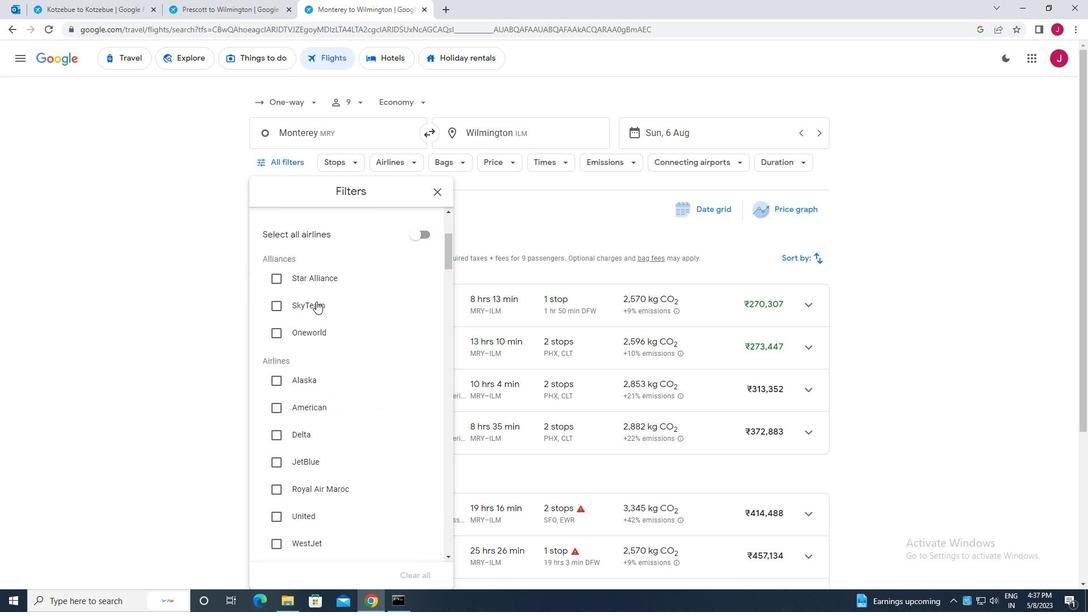 
Action: Mouse scrolled (285, 317) with delta (0, 0)
Screenshot: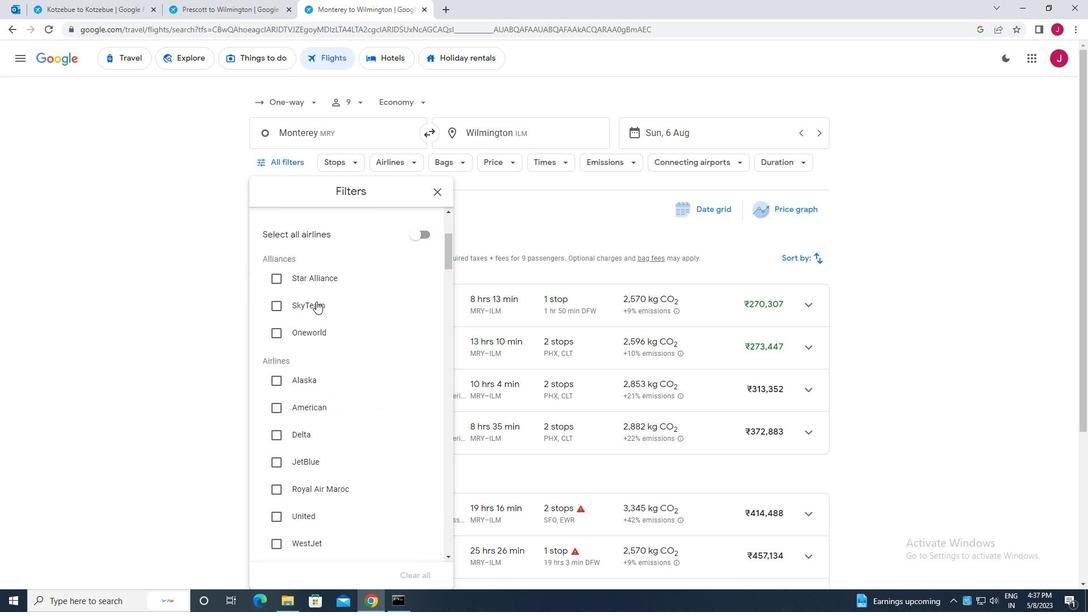 
Action: Mouse moved to (284, 318)
Screenshot: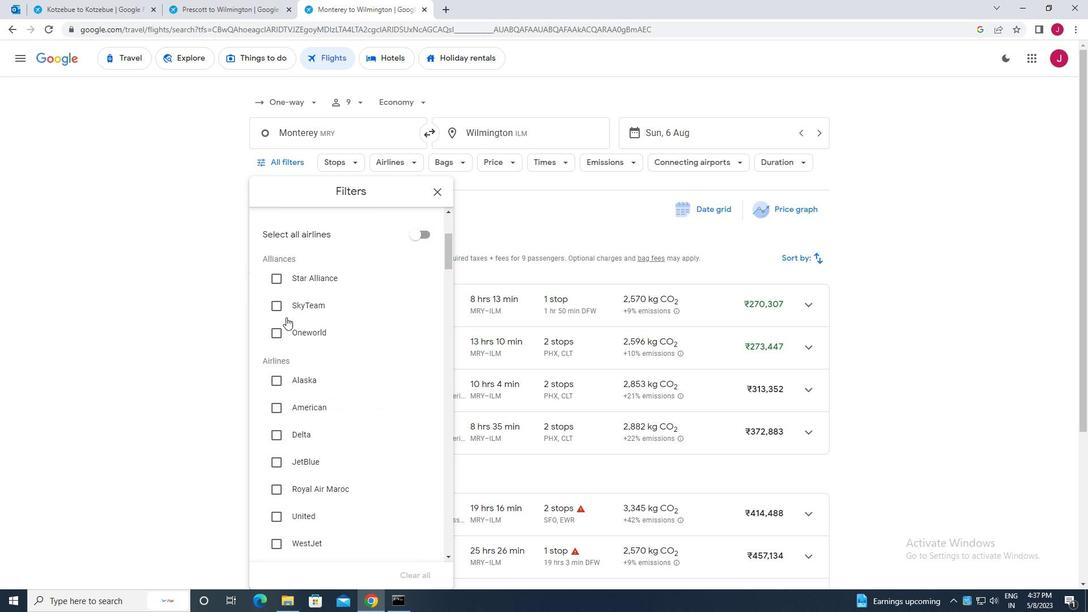
Action: Mouse scrolled (284, 318) with delta (0, 0)
Screenshot: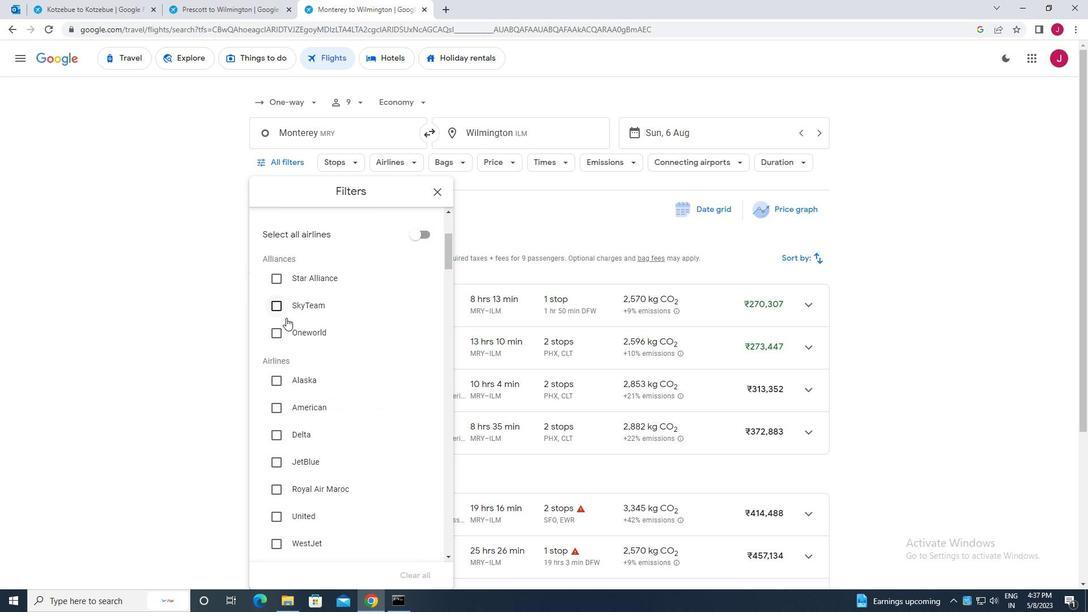 
Action: Mouse moved to (275, 377)
Screenshot: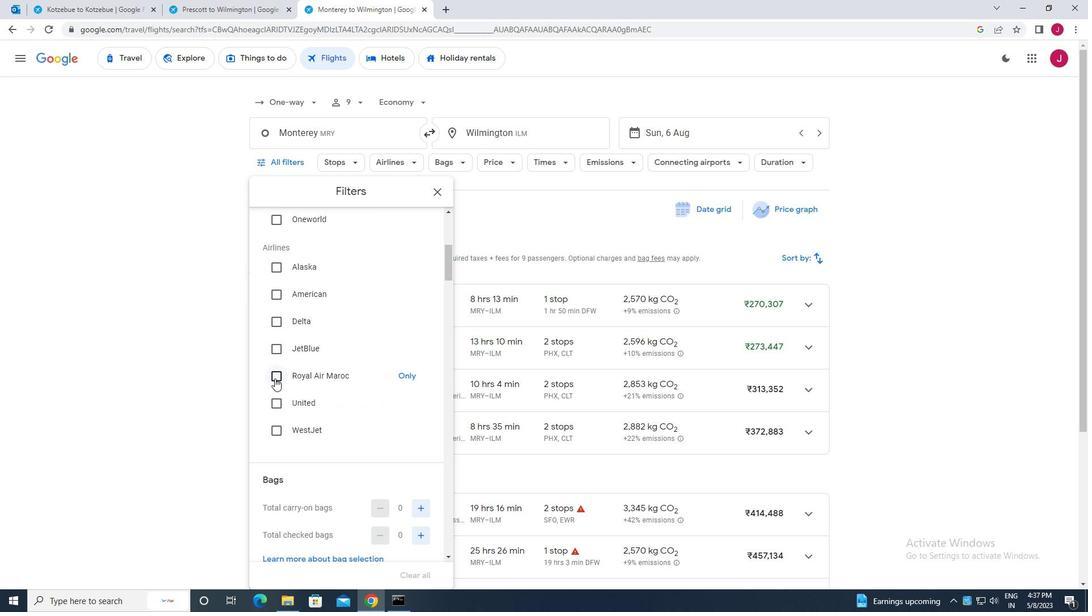 
Action: Mouse pressed left at (275, 377)
Screenshot: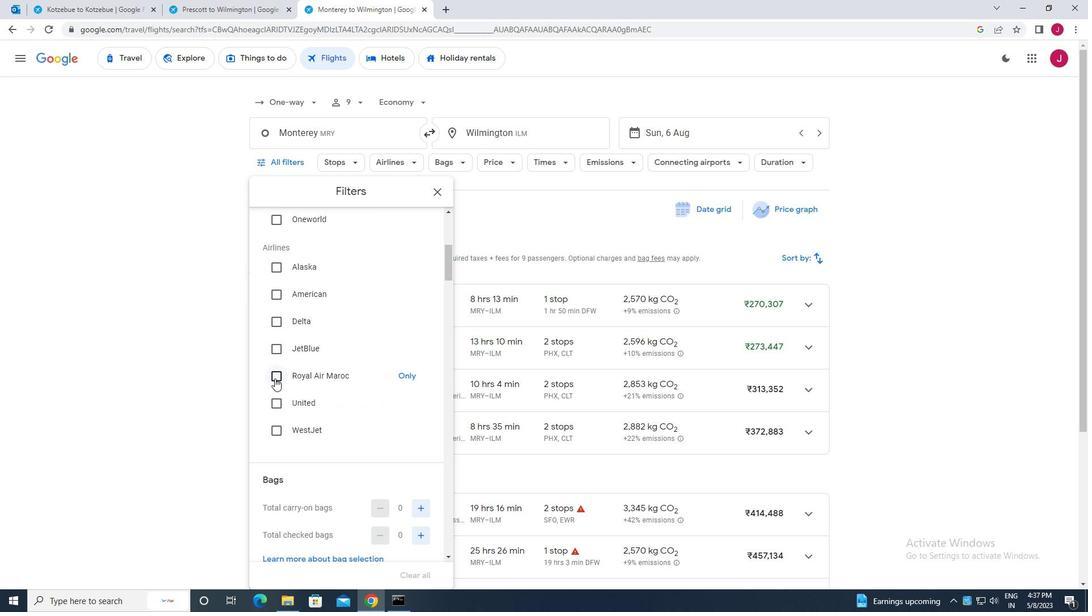 
Action: Mouse moved to (349, 356)
Screenshot: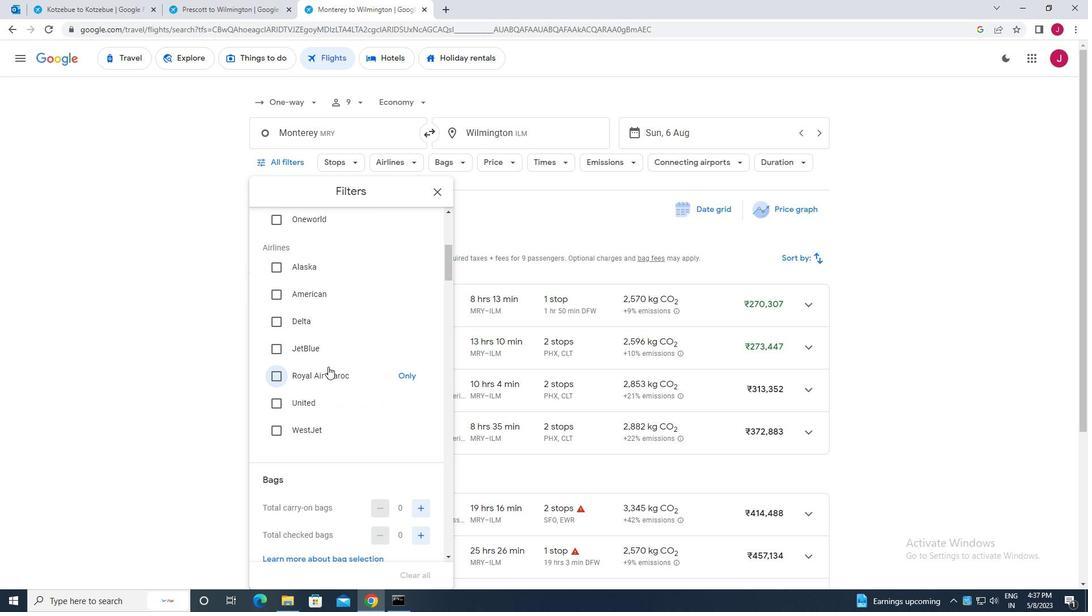 
Action: Mouse scrolled (349, 356) with delta (0, 0)
Screenshot: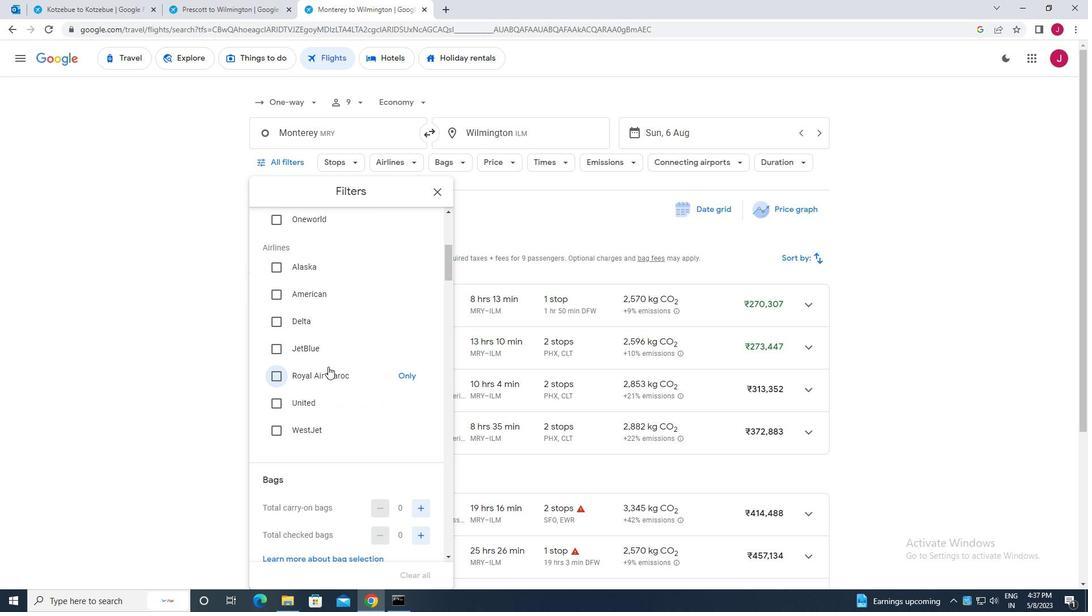 
Action: Mouse moved to (349, 356)
Screenshot: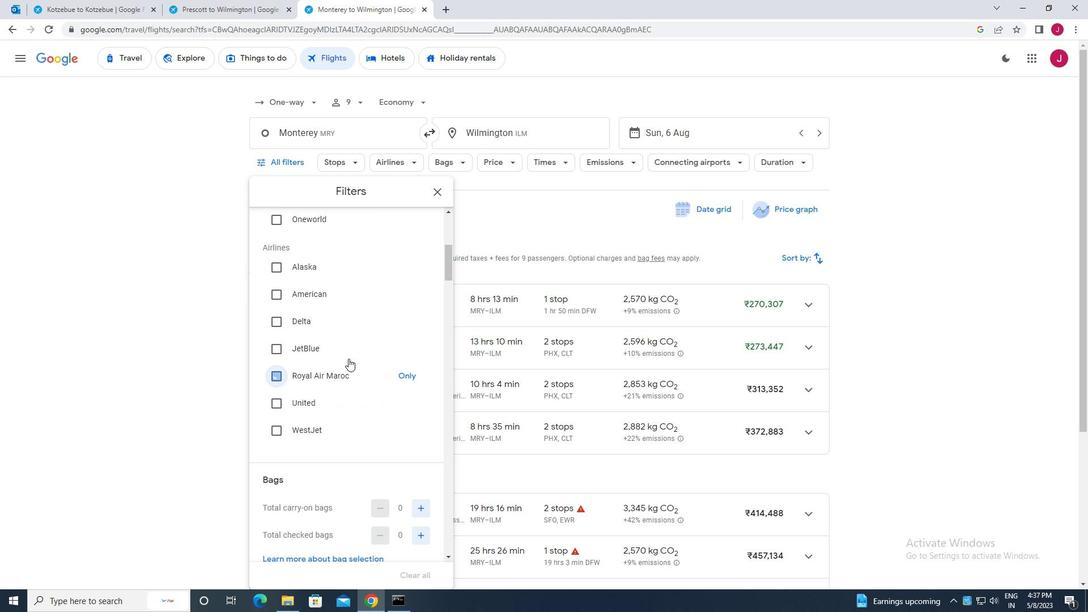 
Action: Mouse scrolled (349, 355) with delta (0, 0)
Screenshot: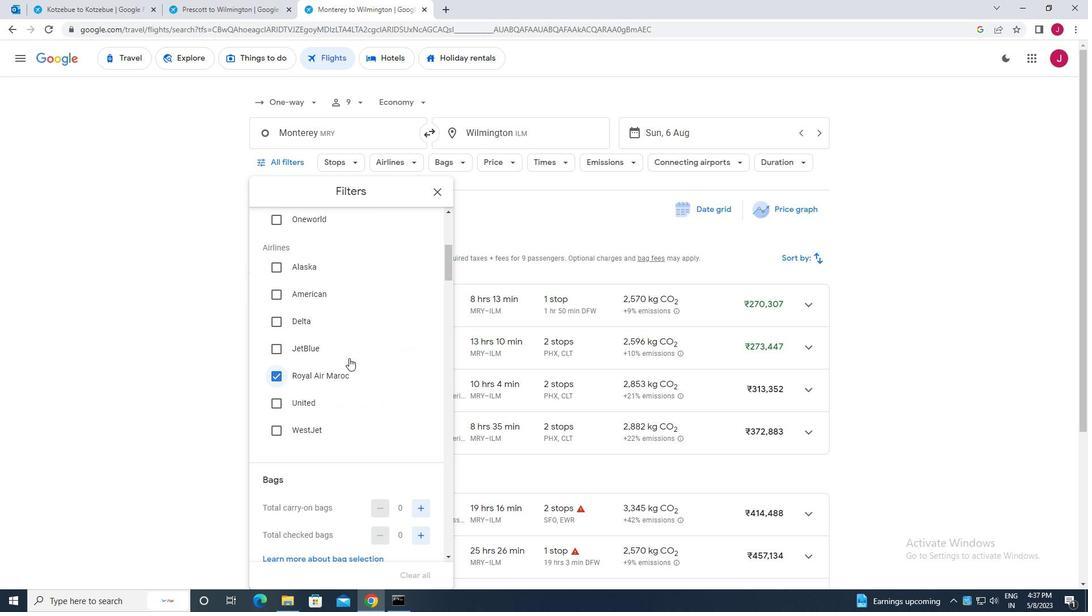 
Action: Mouse scrolled (349, 355) with delta (0, 0)
Screenshot: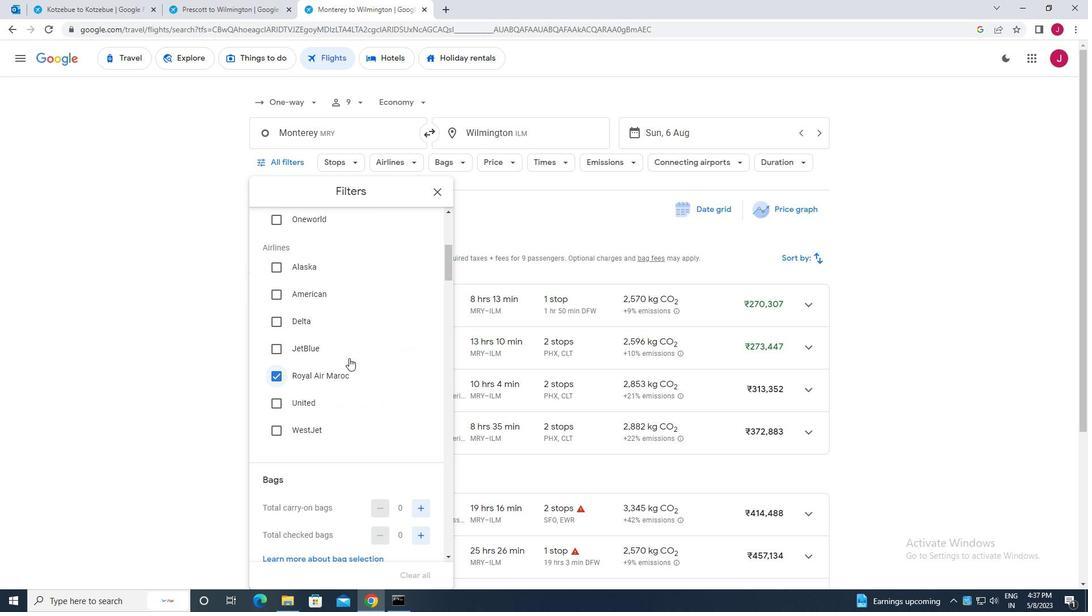 
Action: Mouse moved to (349, 355)
Screenshot: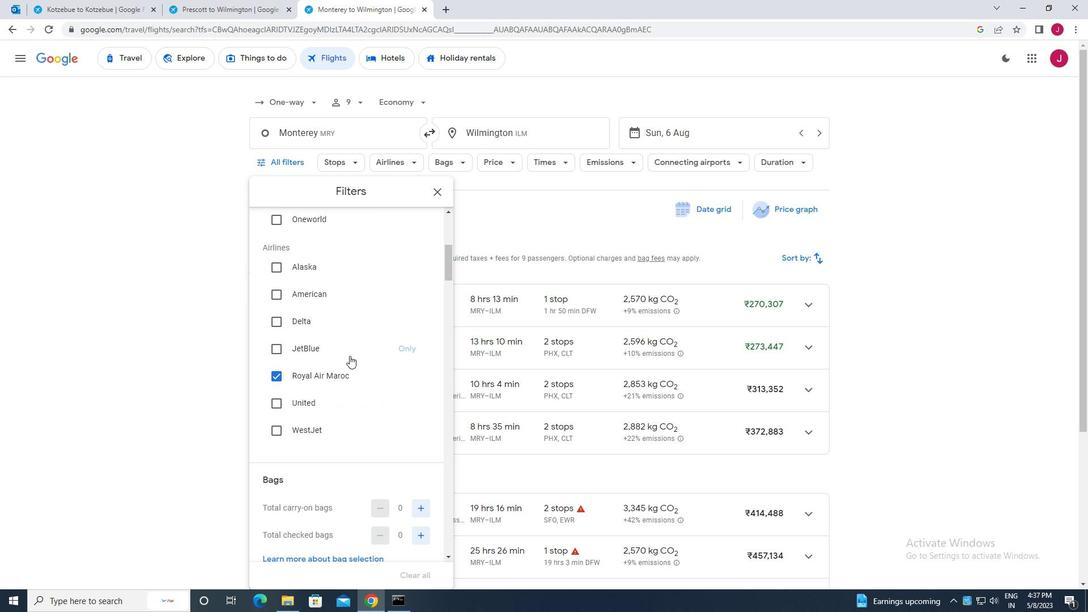 
Action: Mouse scrolled (349, 354) with delta (0, 0)
Screenshot: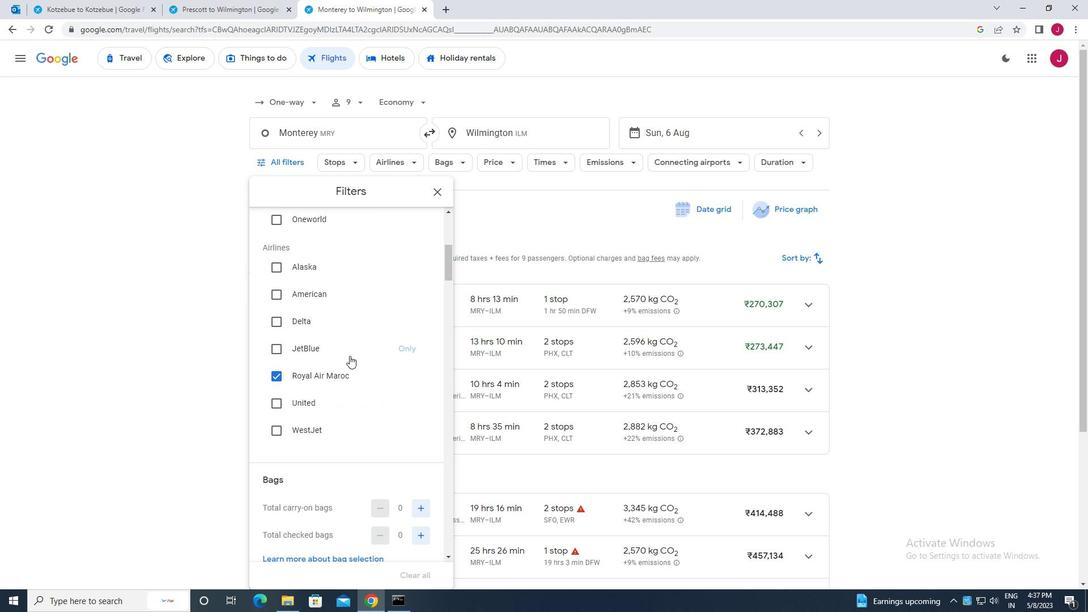 
Action: Mouse moved to (421, 280)
Screenshot: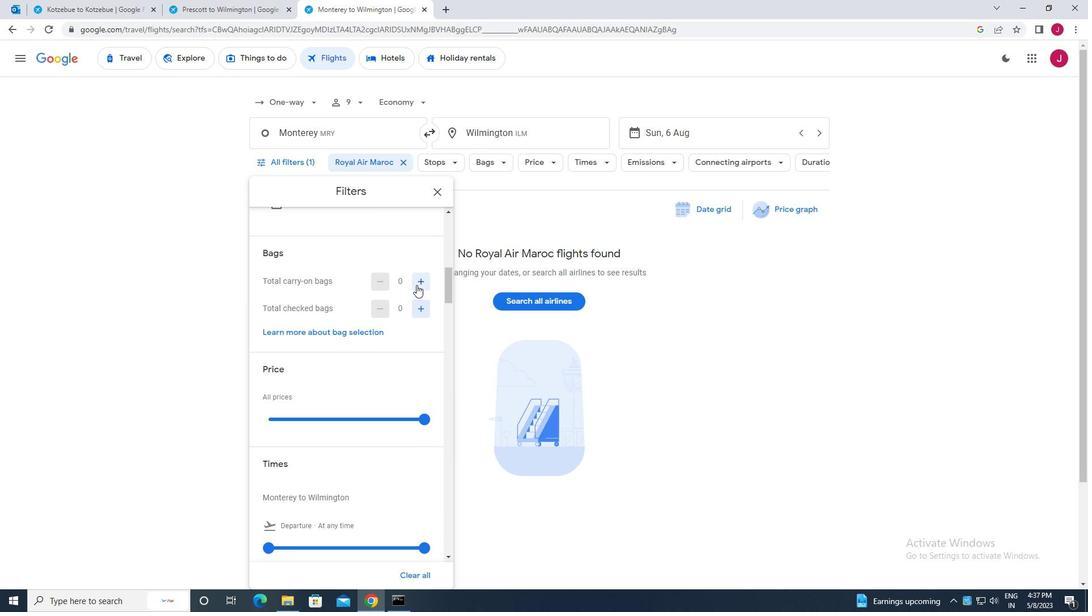 
Action: Mouse pressed left at (421, 280)
Screenshot: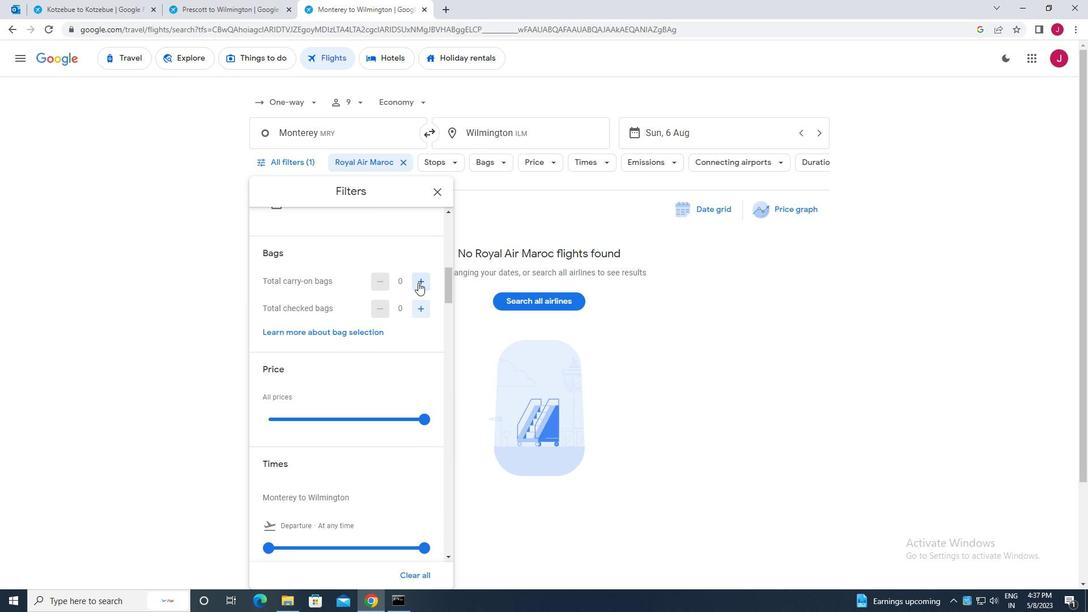 
Action: Mouse moved to (421, 280)
Screenshot: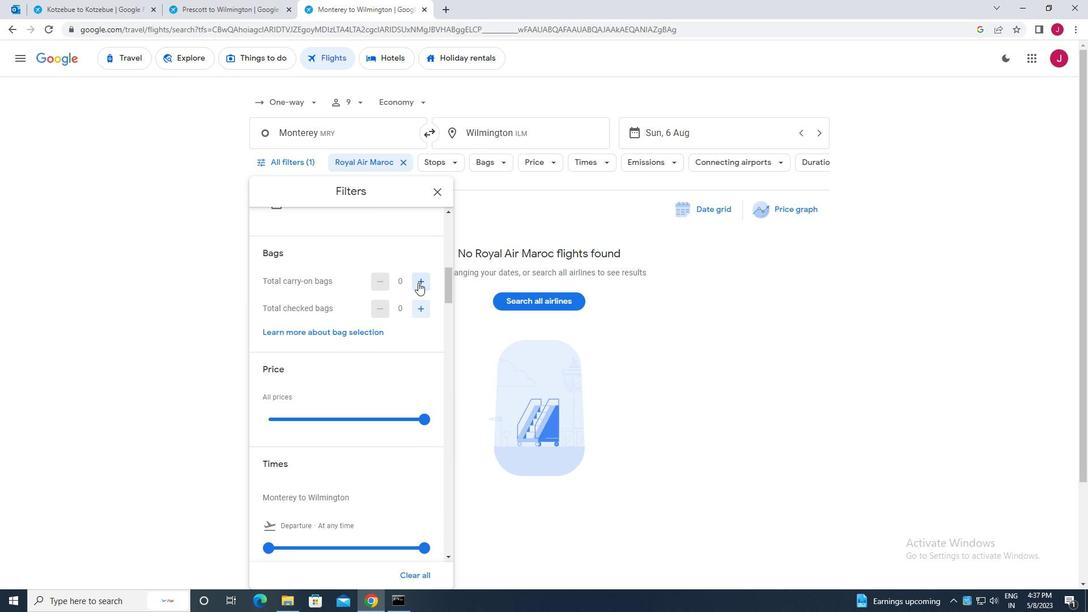 
Action: Mouse pressed left at (421, 280)
Screenshot: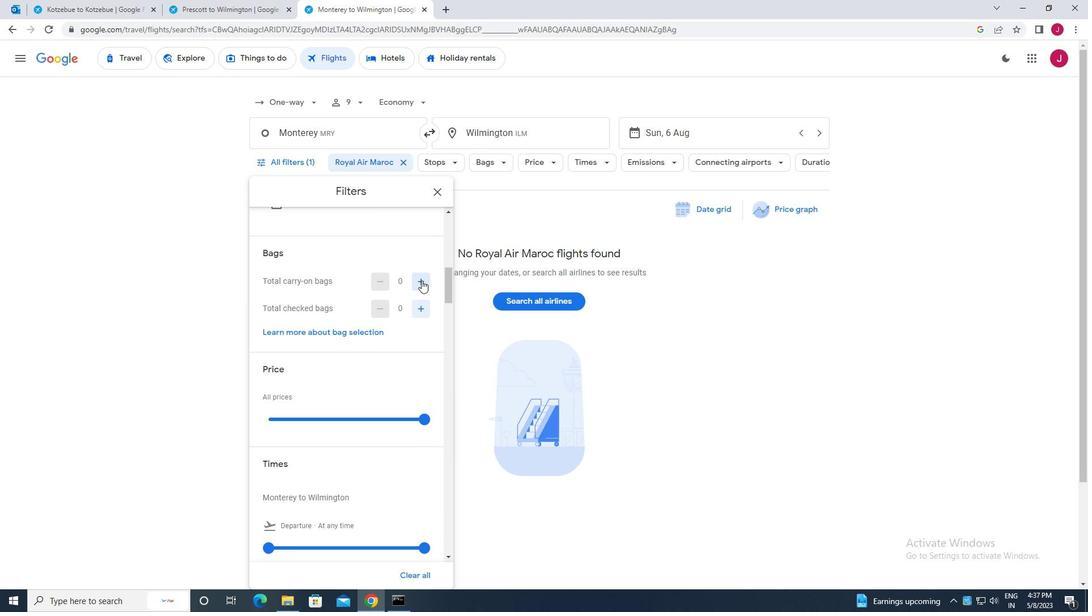 
Action: Mouse moved to (424, 421)
Screenshot: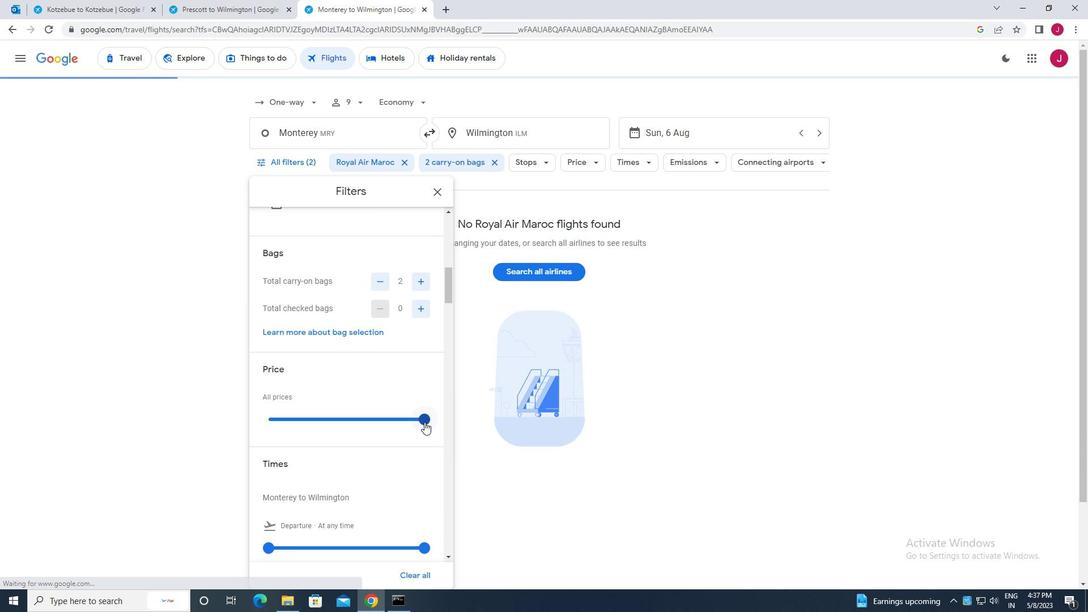 
Action: Mouse pressed left at (424, 421)
Screenshot: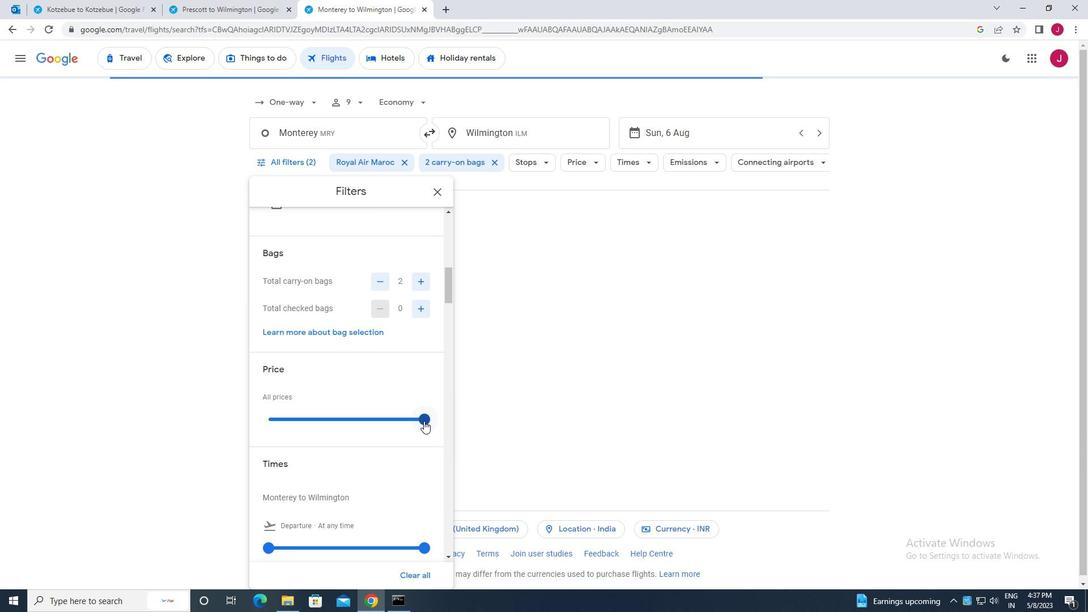 
Action: Mouse moved to (324, 400)
Screenshot: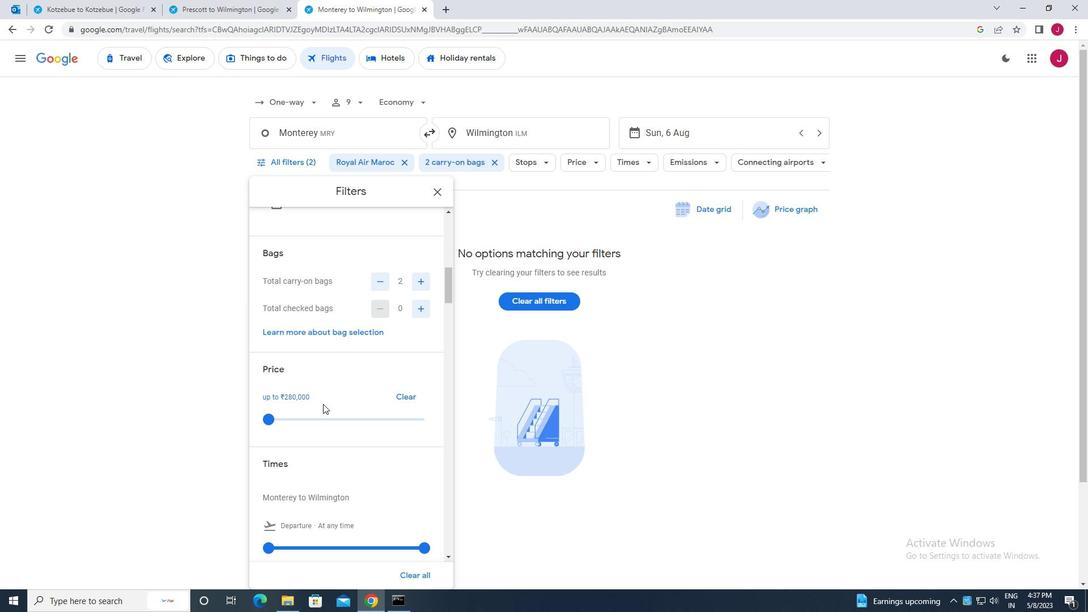 
Action: Mouse scrolled (324, 399) with delta (0, 0)
Screenshot: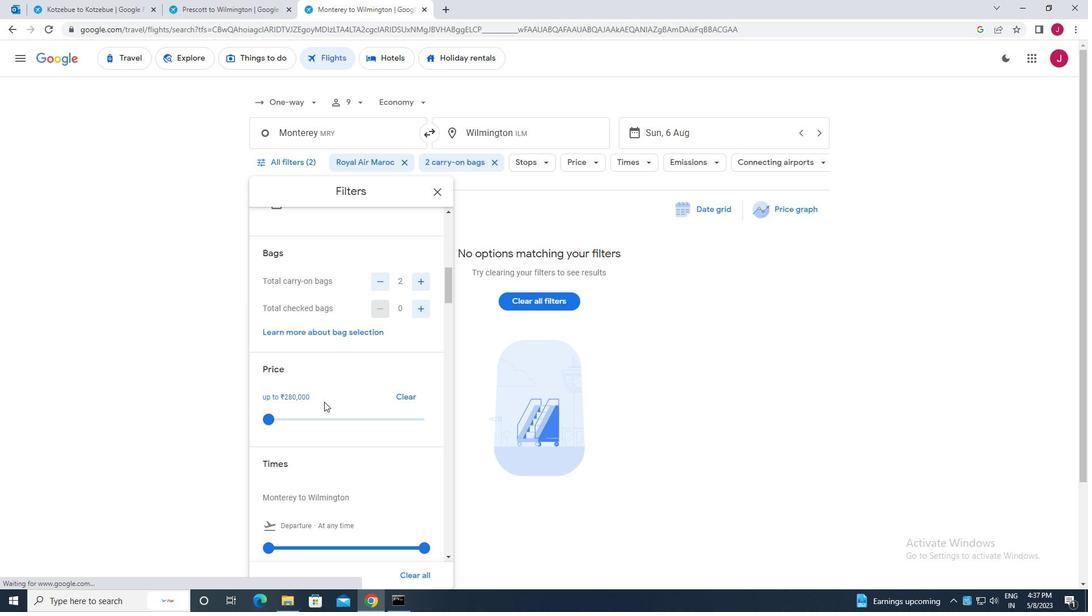 
Action: Mouse scrolled (324, 399) with delta (0, 0)
Screenshot: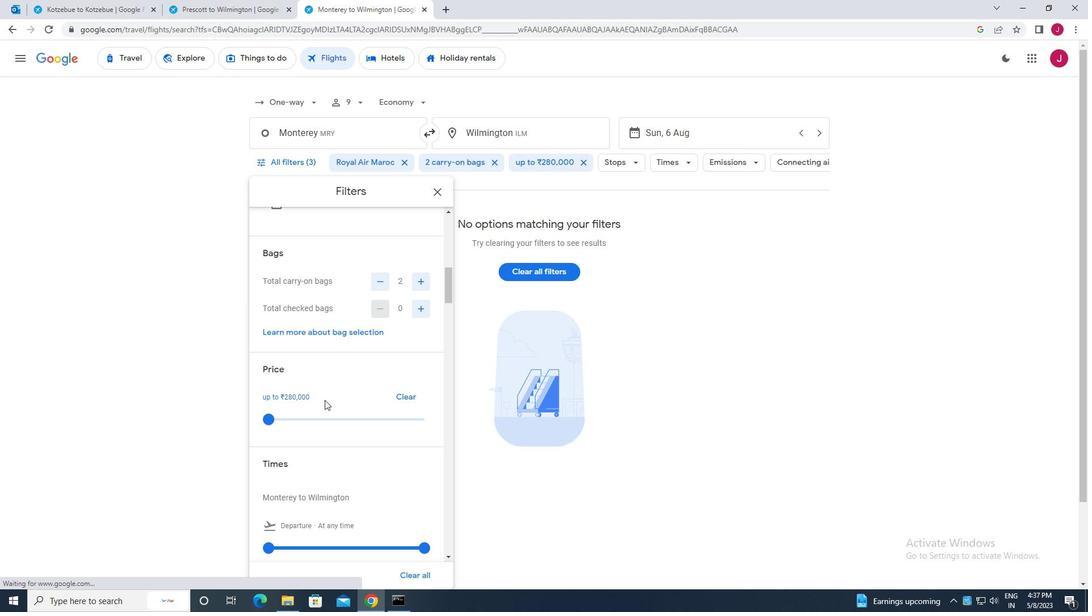 
Action: Mouse scrolled (324, 399) with delta (0, 0)
Screenshot: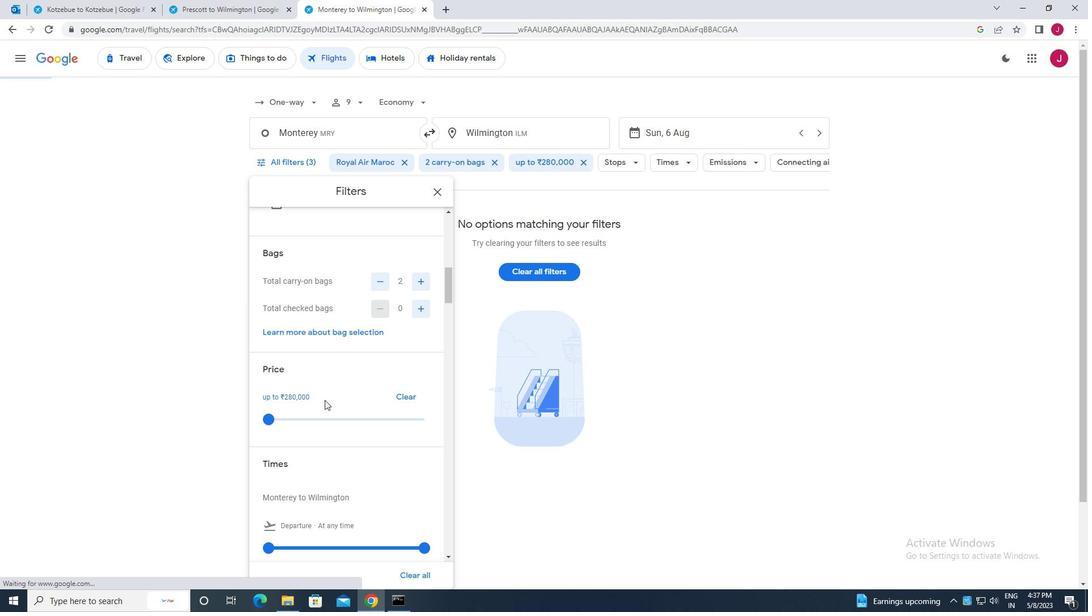 
Action: Mouse moved to (260, 375)
Screenshot: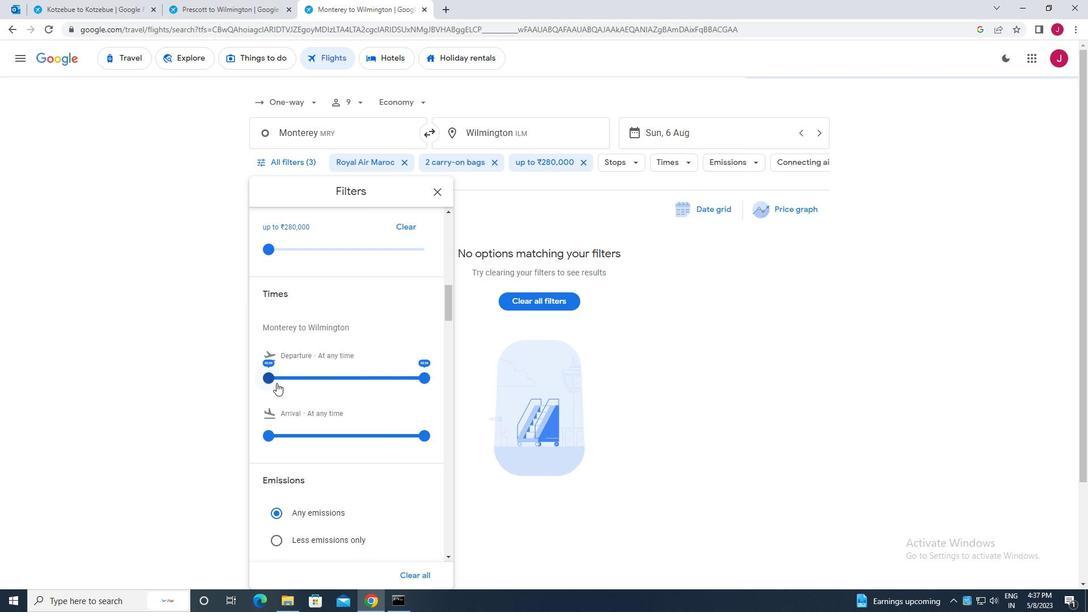 
Action: Mouse pressed left at (260, 375)
Screenshot: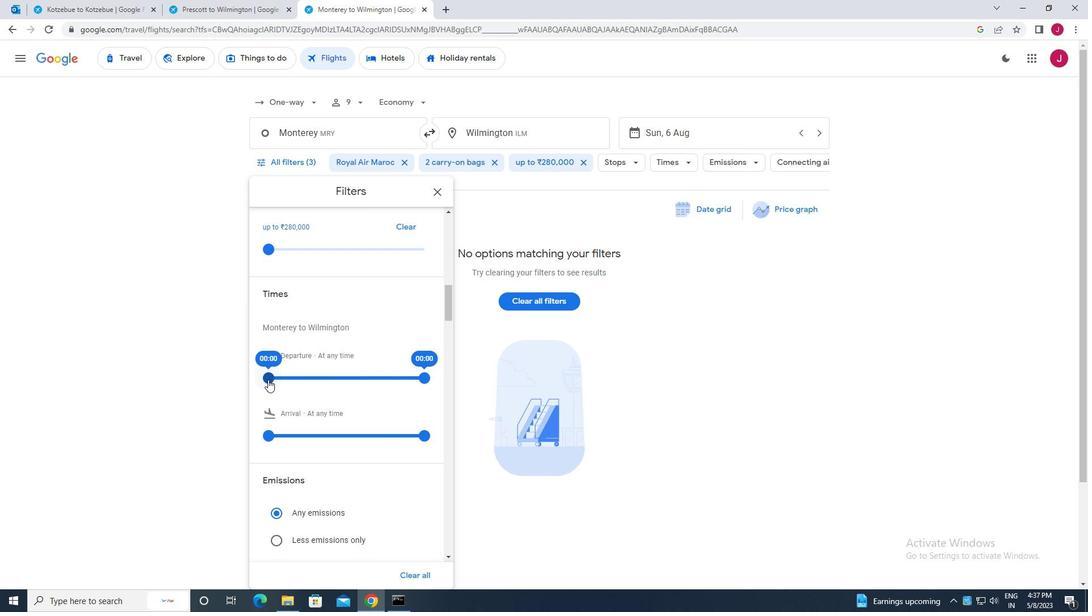 
Action: Mouse moved to (424, 375)
Screenshot: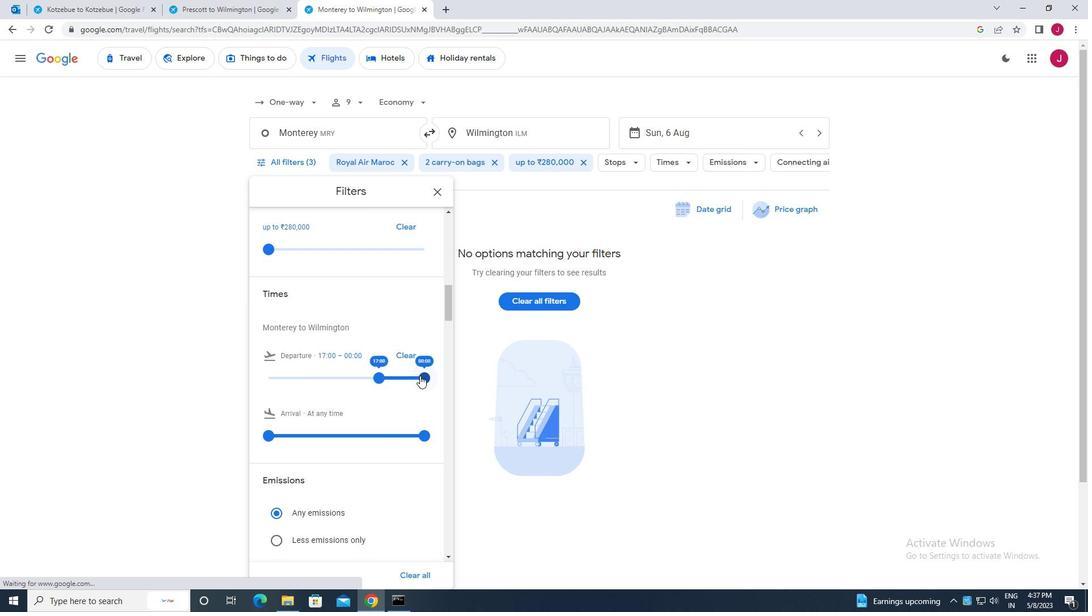 
Action: Mouse pressed left at (424, 375)
Screenshot: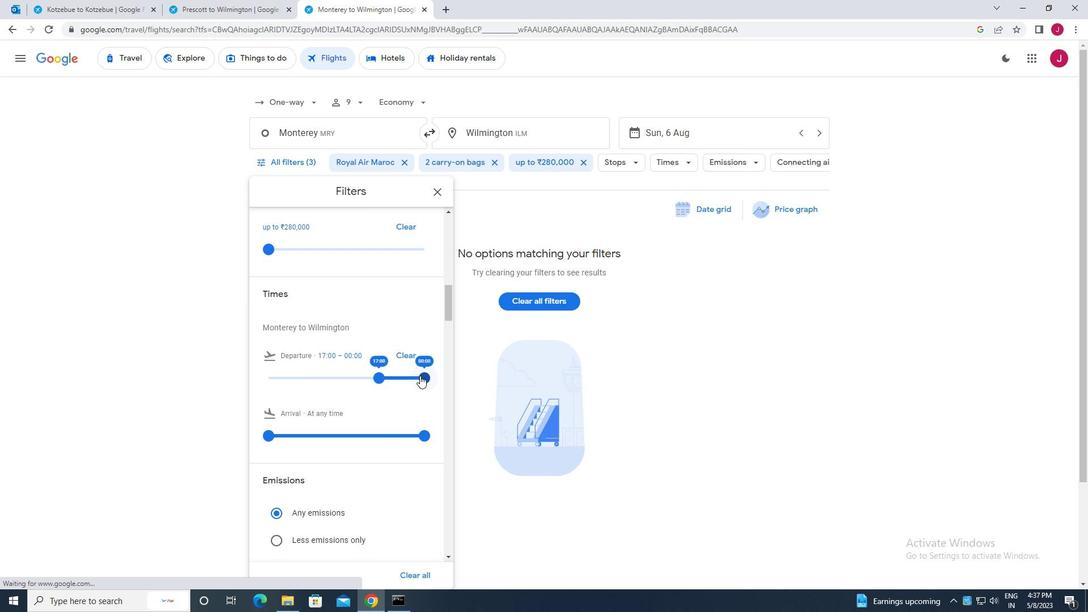 
Action: Mouse moved to (437, 192)
Screenshot: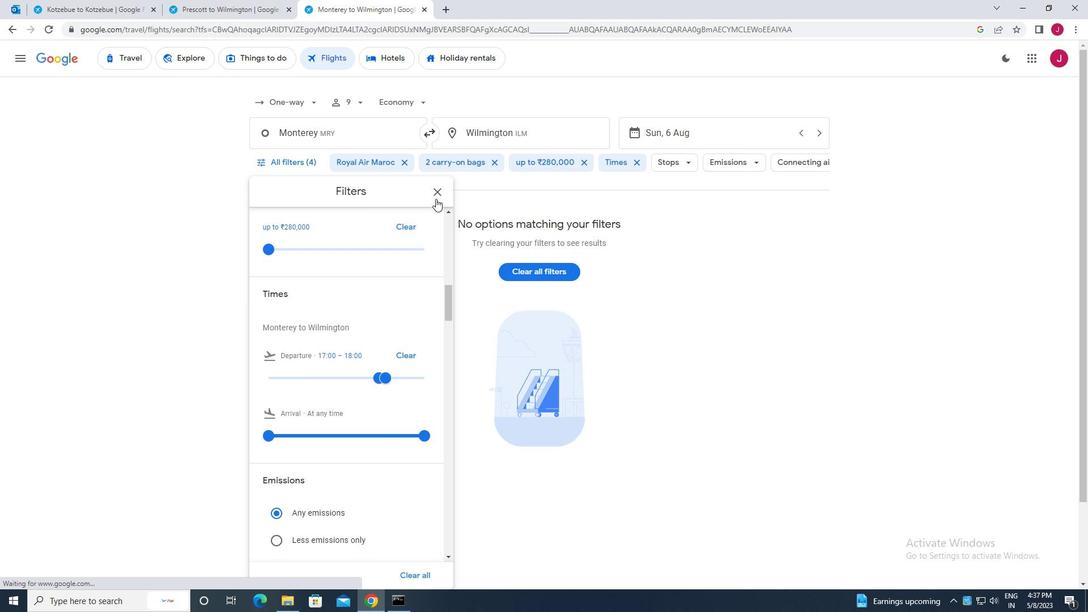 
Action: Mouse pressed left at (437, 192)
Screenshot: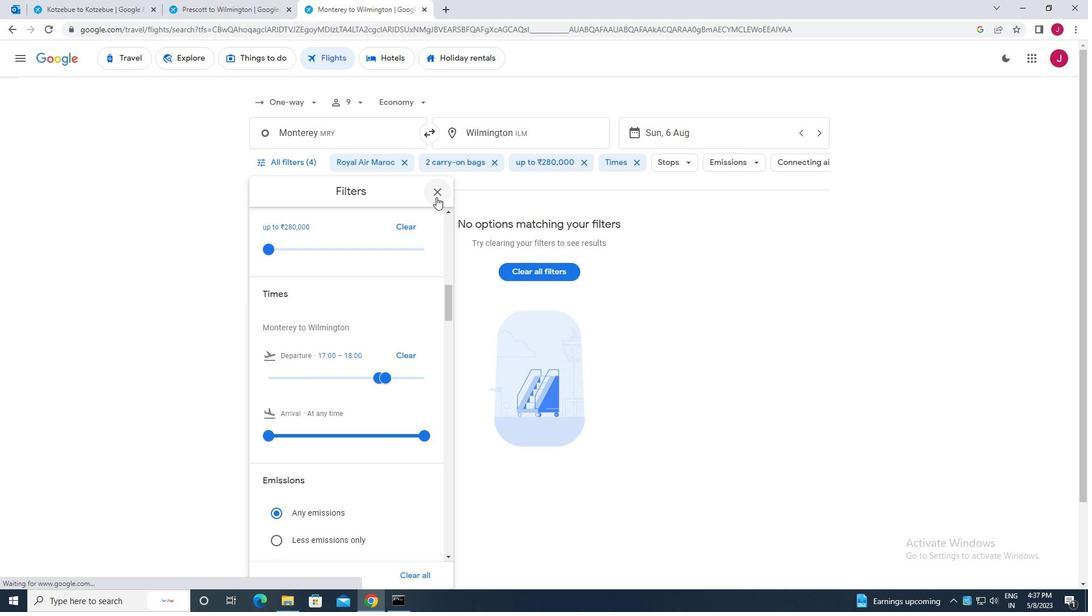 
Action: Mouse moved to (432, 194)
Screenshot: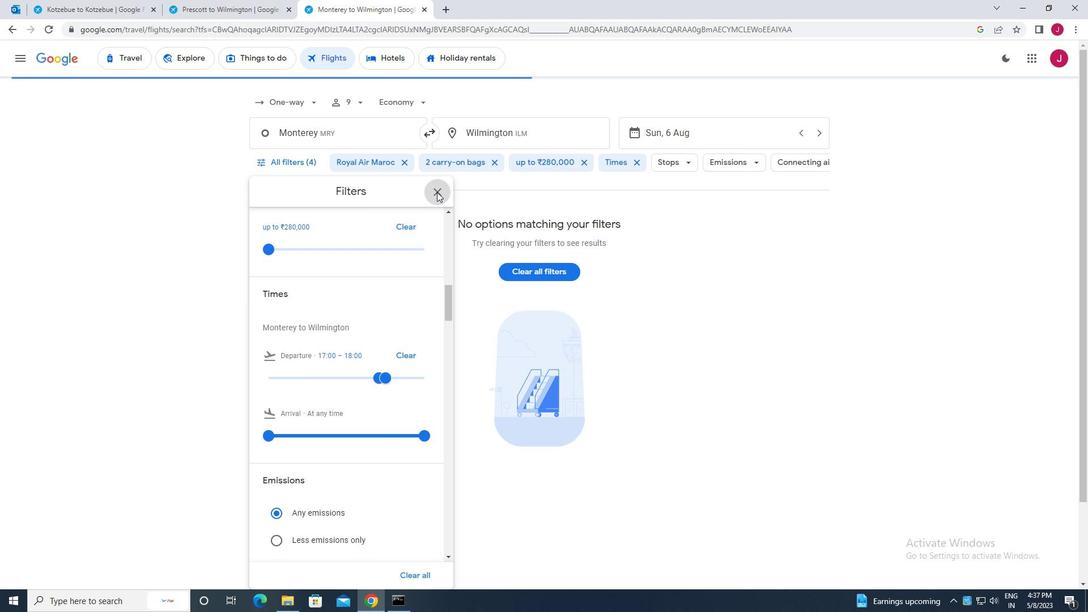 
